Task: In the Company volkswagen.com, schedule a meeting with title: 'Product Demo and Service Presentation', Select date: '12 September, 2023', select start time: 5:00:PM. Add location on call (718) 987-6595 with meeting description: For further discussion on products, kindly join the meeting. Add attendees from company's contact and save.. Logged in from softage.6@softage.net
Action: Mouse moved to (97, 81)
Screenshot: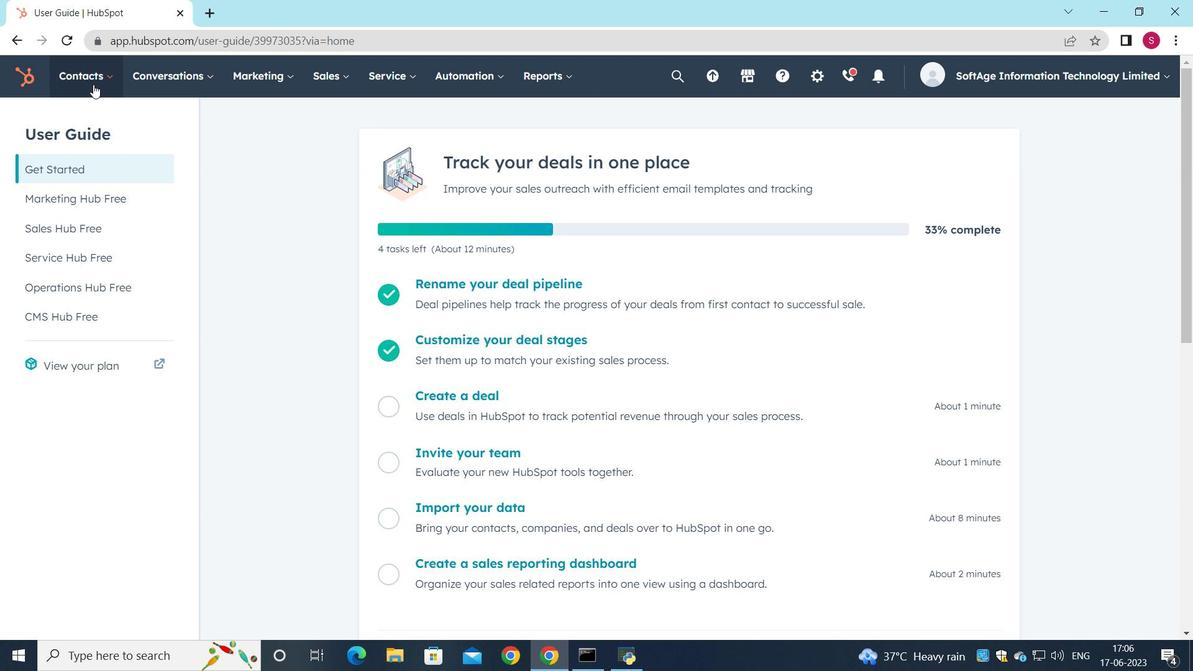 
Action: Mouse pressed left at (97, 81)
Screenshot: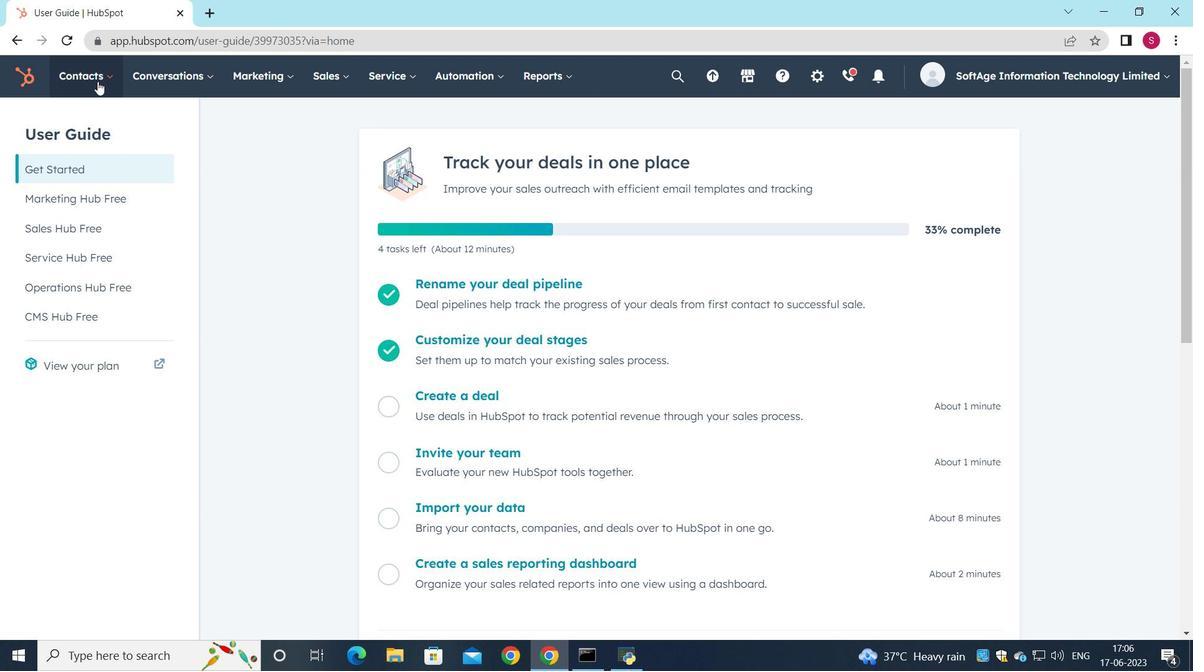 
Action: Mouse moved to (92, 156)
Screenshot: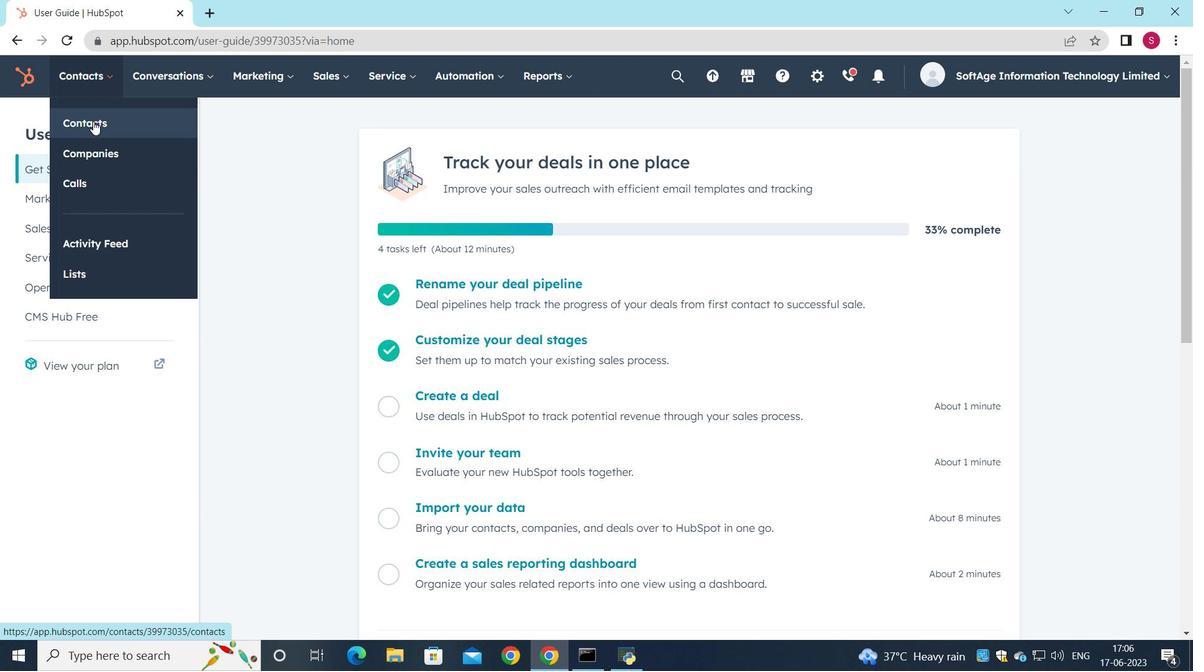 
Action: Mouse pressed left at (92, 156)
Screenshot: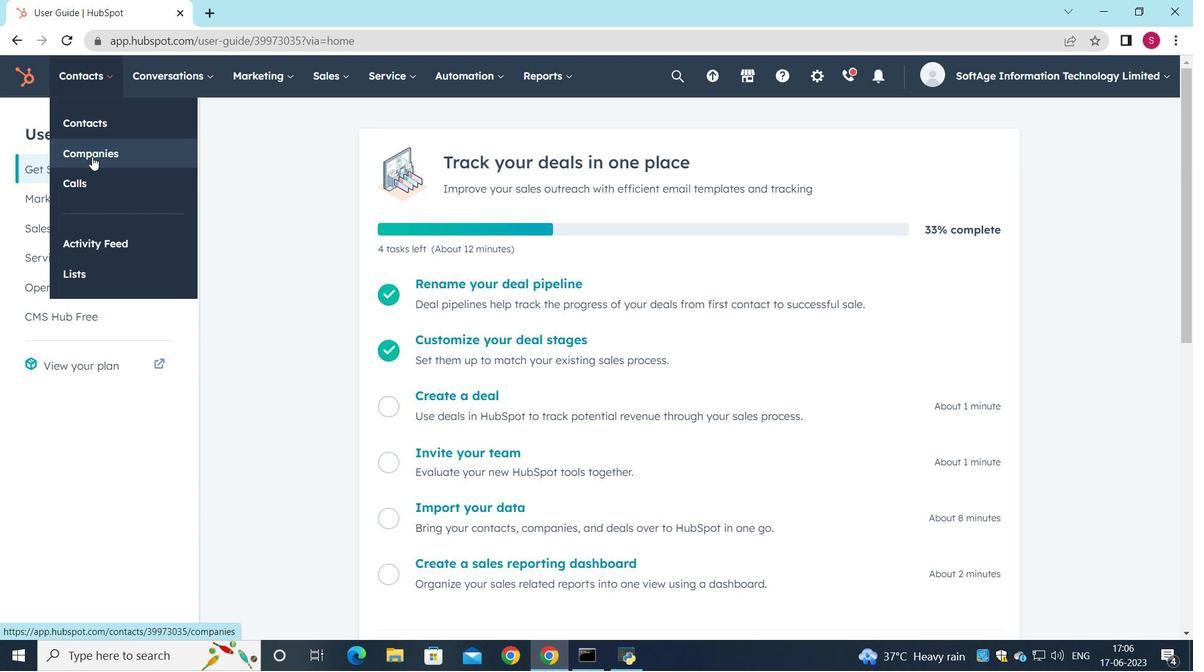 
Action: Mouse moved to (139, 253)
Screenshot: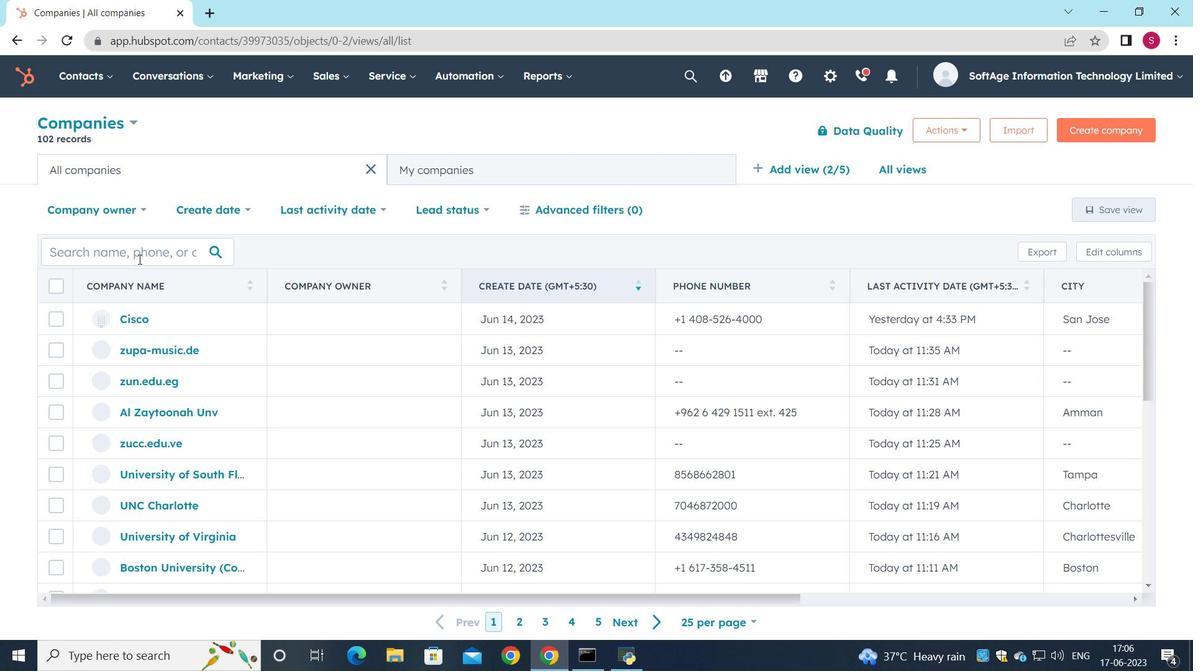 
Action: Mouse pressed left at (139, 253)
Screenshot: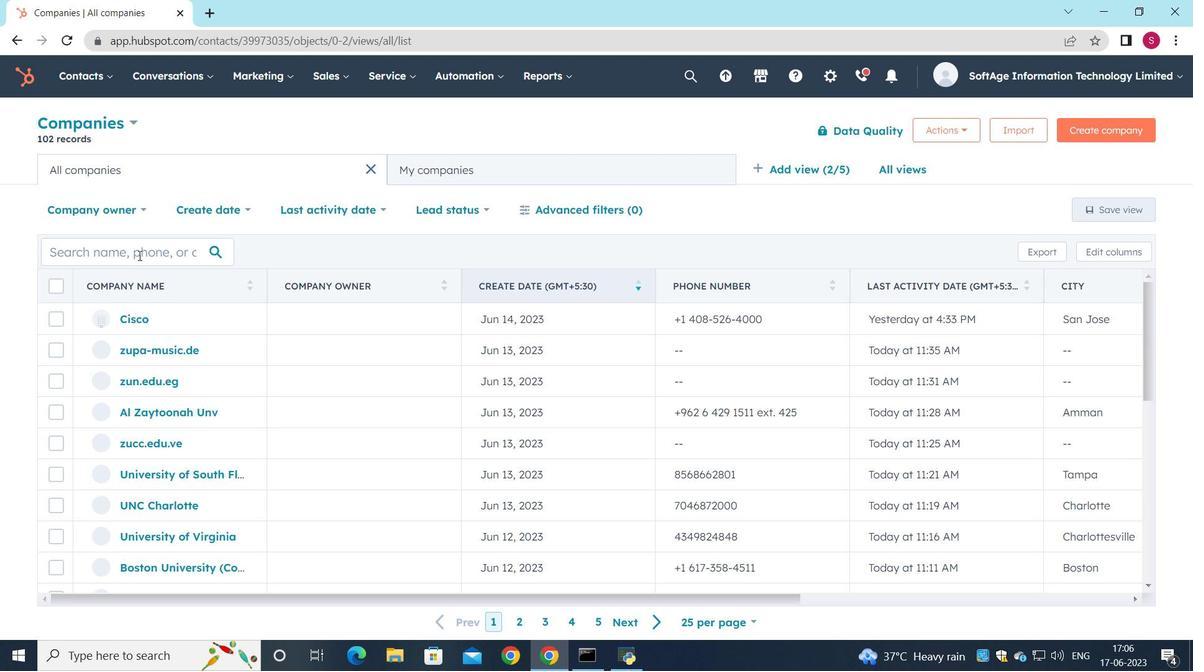 
Action: Key pressed volkswagen.com
Screenshot: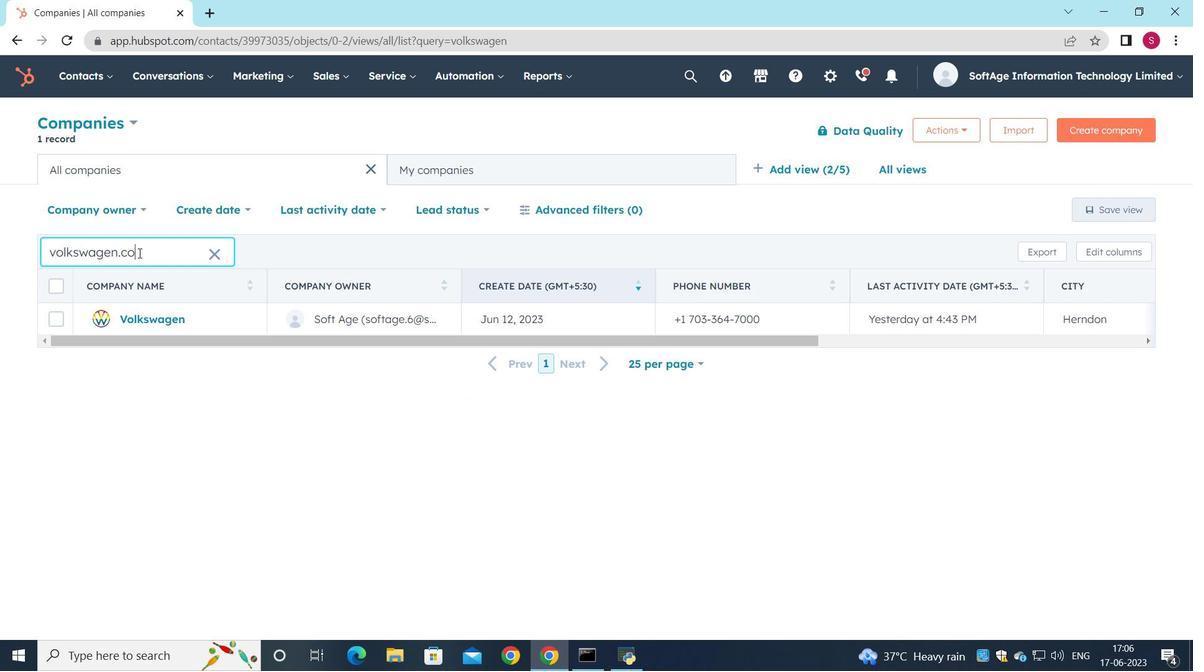 
Action: Mouse moved to (159, 325)
Screenshot: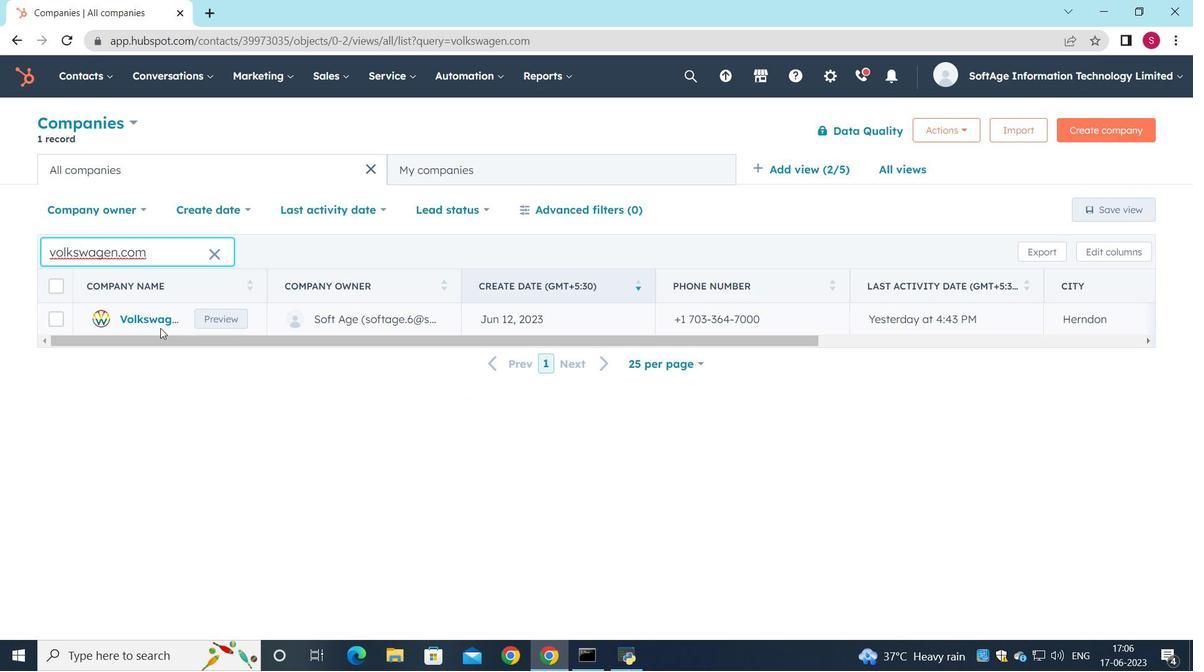 
Action: Mouse pressed left at (159, 325)
Screenshot: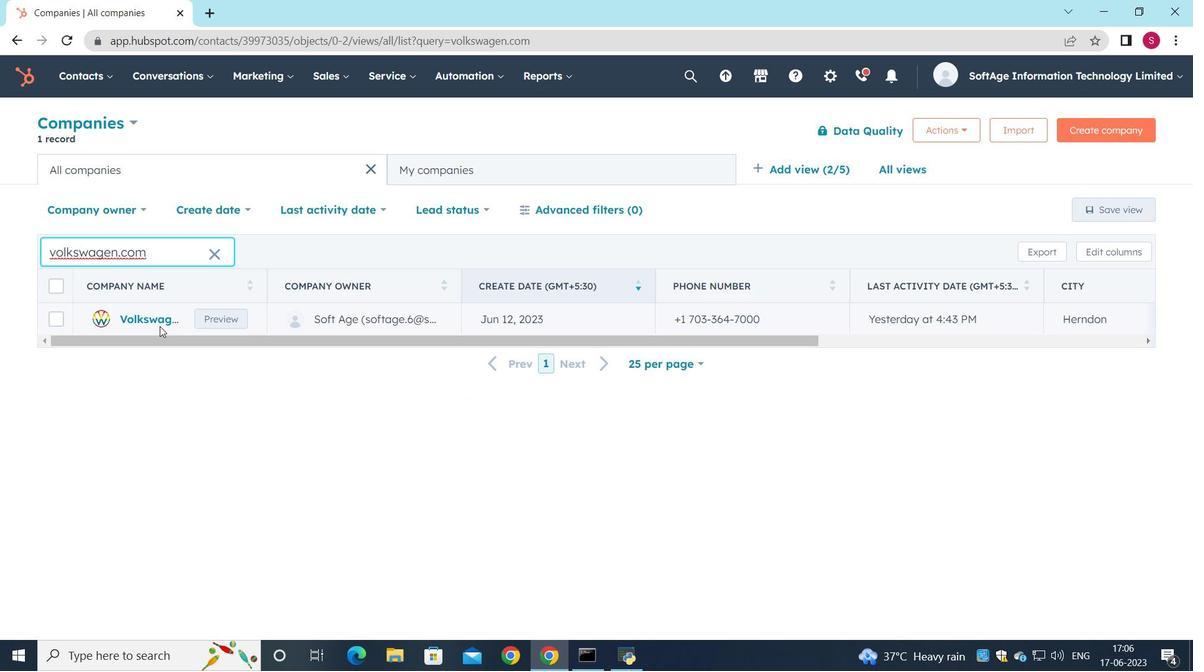 
Action: Mouse moved to (154, 316)
Screenshot: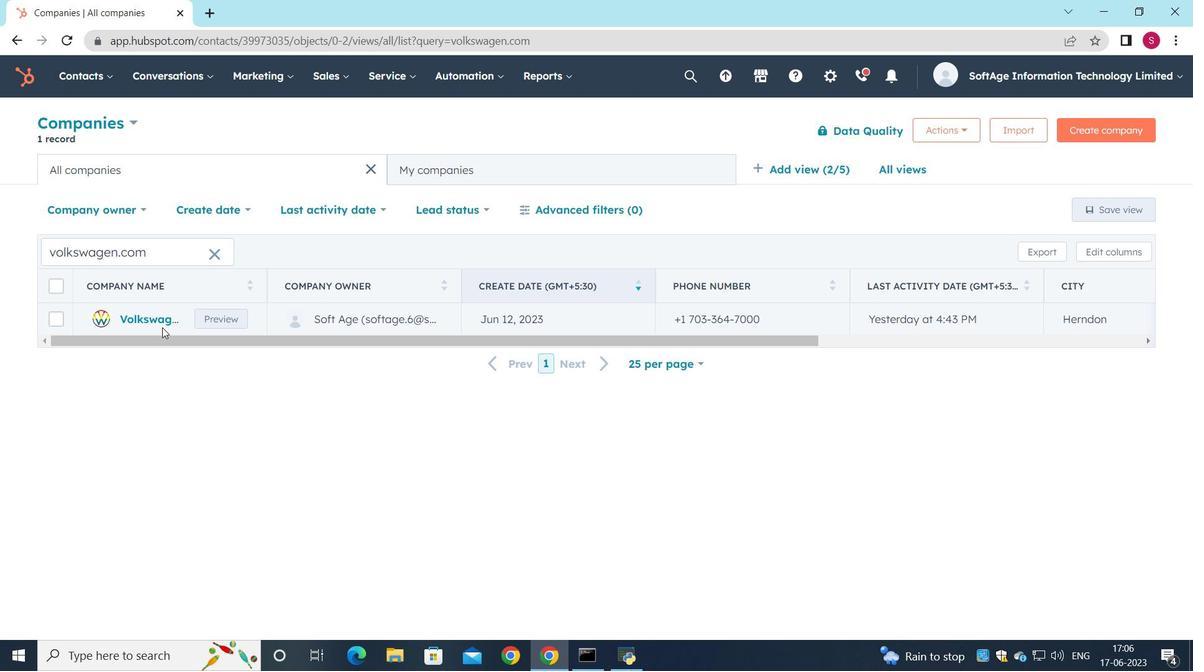 
Action: Mouse pressed left at (154, 316)
Screenshot: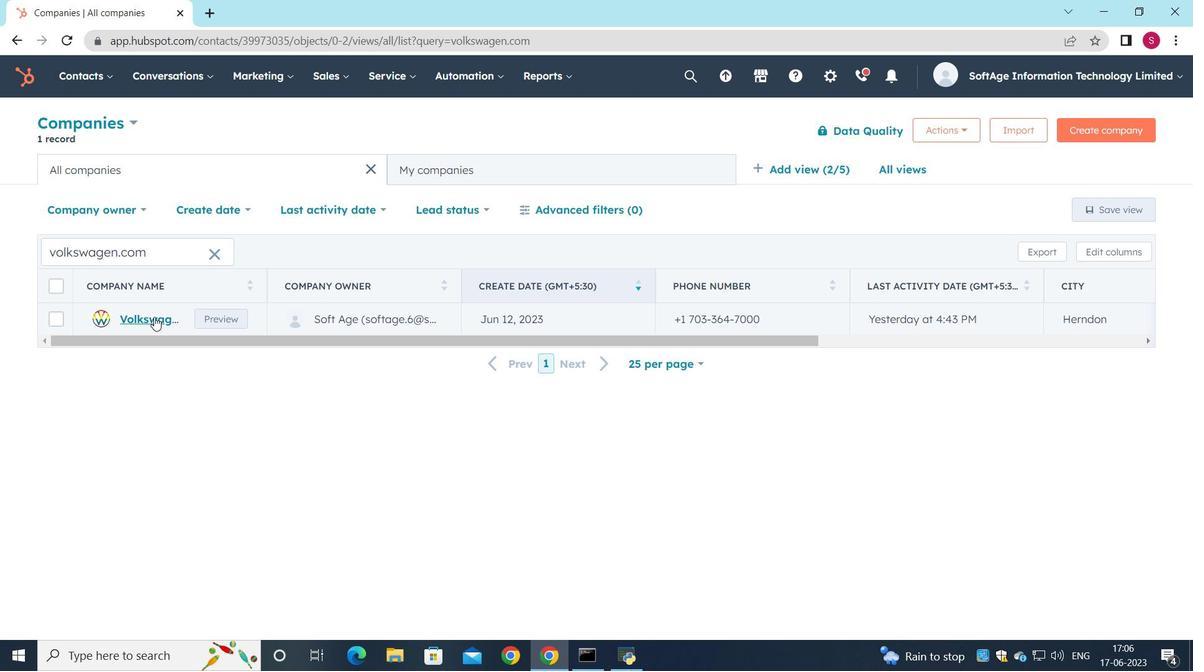 
Action: Mouse moved to (195, 266)
Screenshot: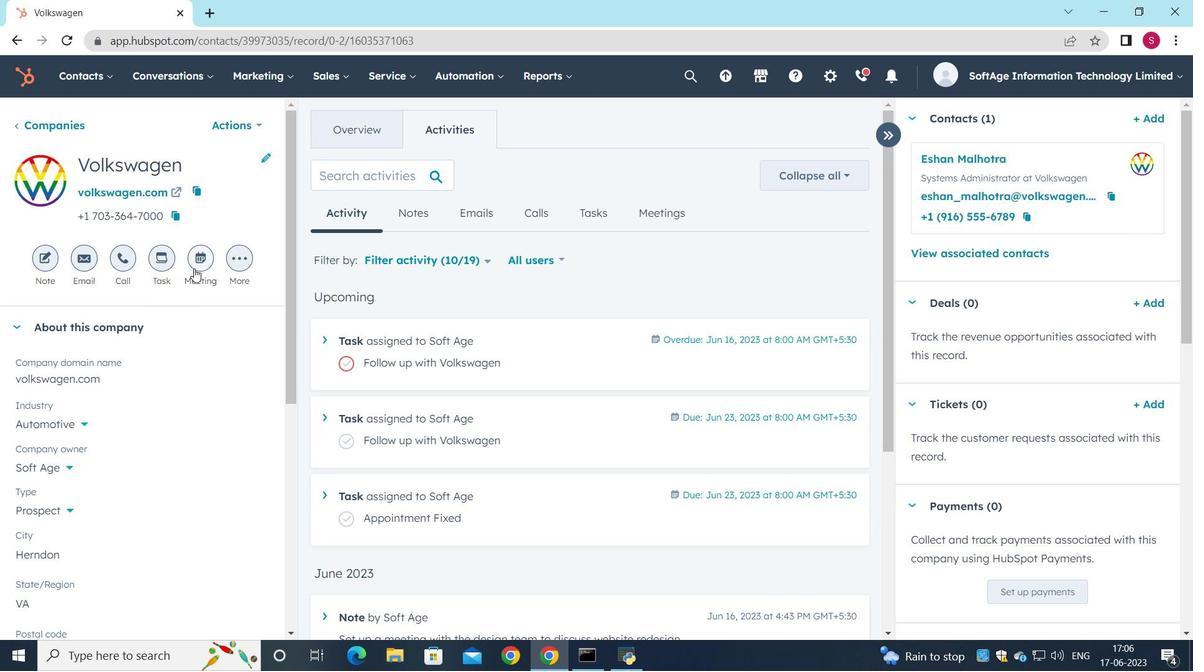 
Action: Mouse pressed left at (195, 266)
Screenshot: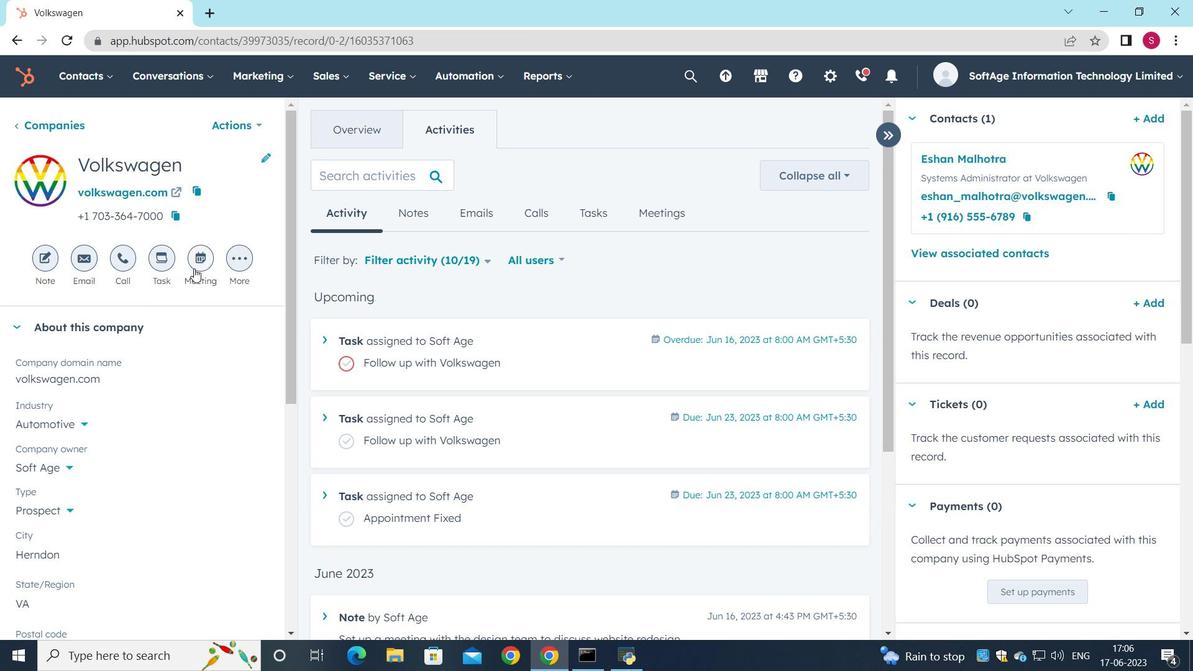 
Action: Mouse moved to (140, 216)
Screenshot: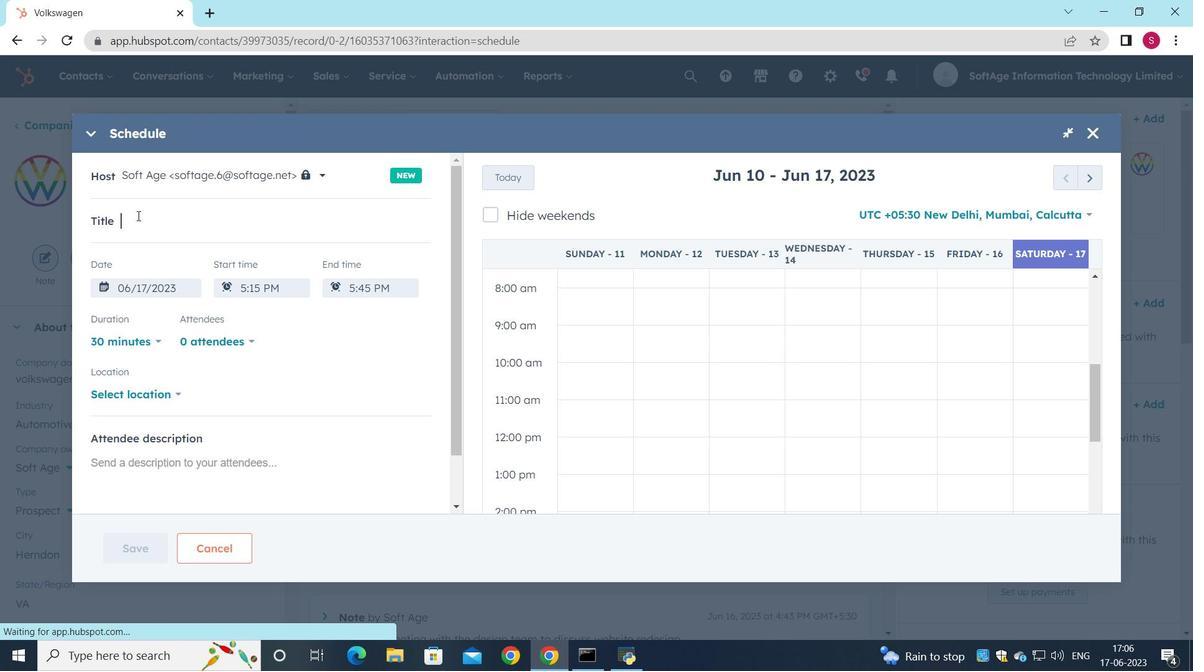
Action: Key pressed <Key.shift>Product<Key.space><Key.shift>Demo<Key.space>and<Key.space><Key.shift>Service<Key.space><Key.shift>Presentation
Screenshot: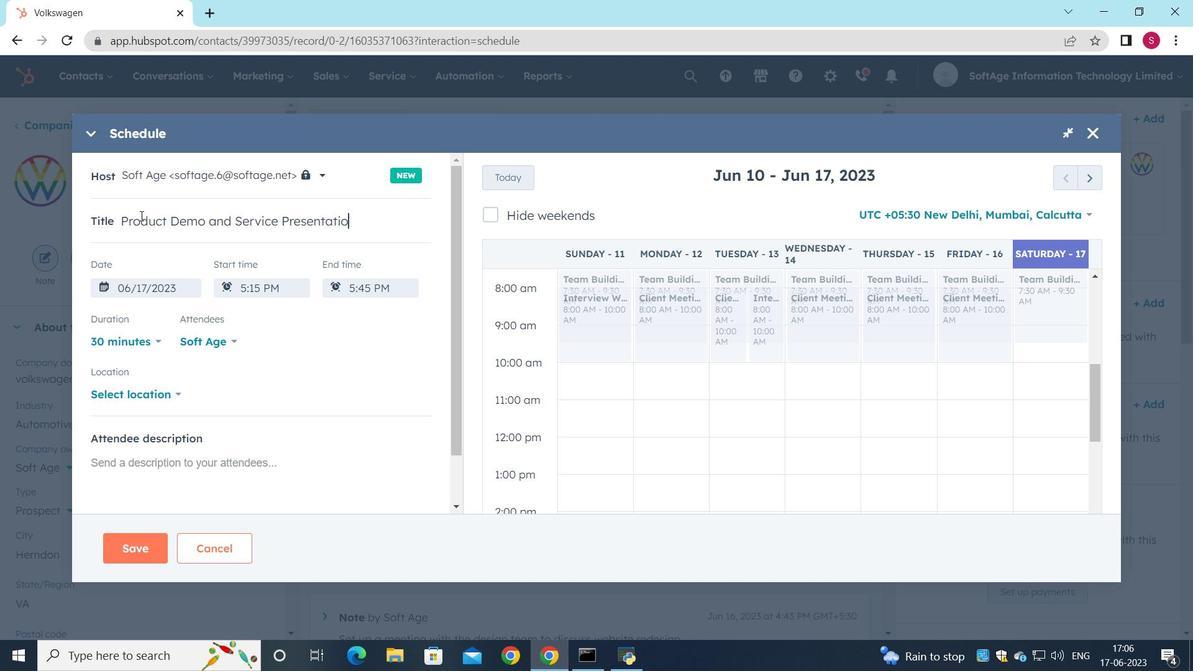 
Action: Mouse moved to (1094, 179)
Screenshot: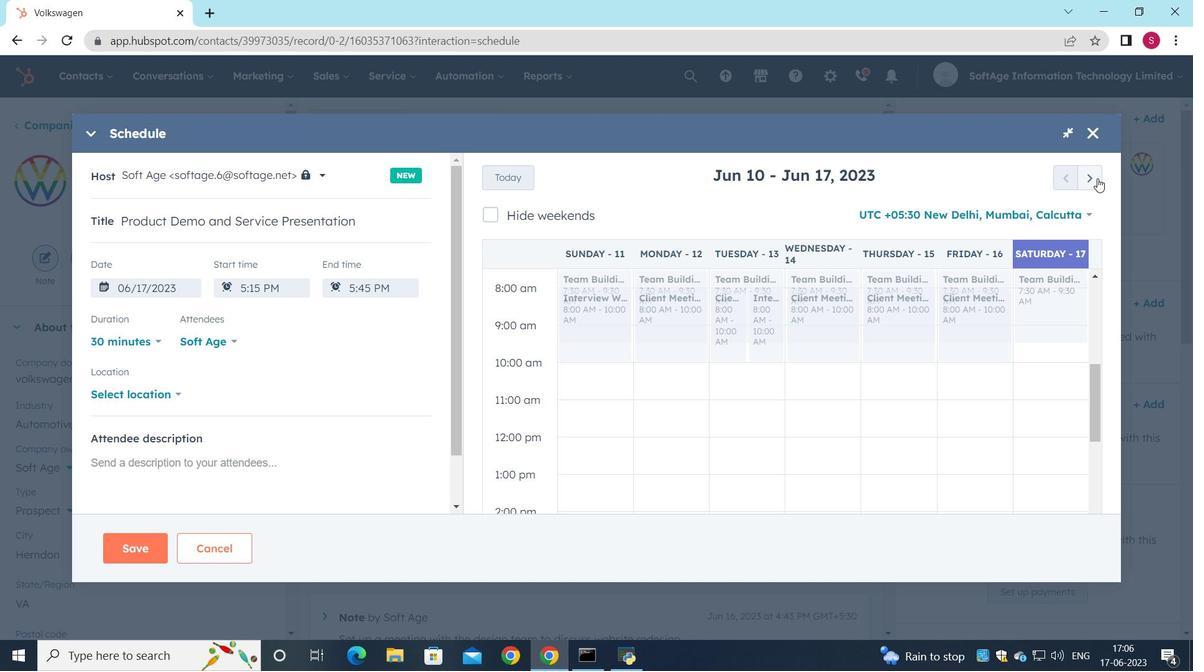 
Action: Mouse pressed left at (1094, 179)
Screenshot: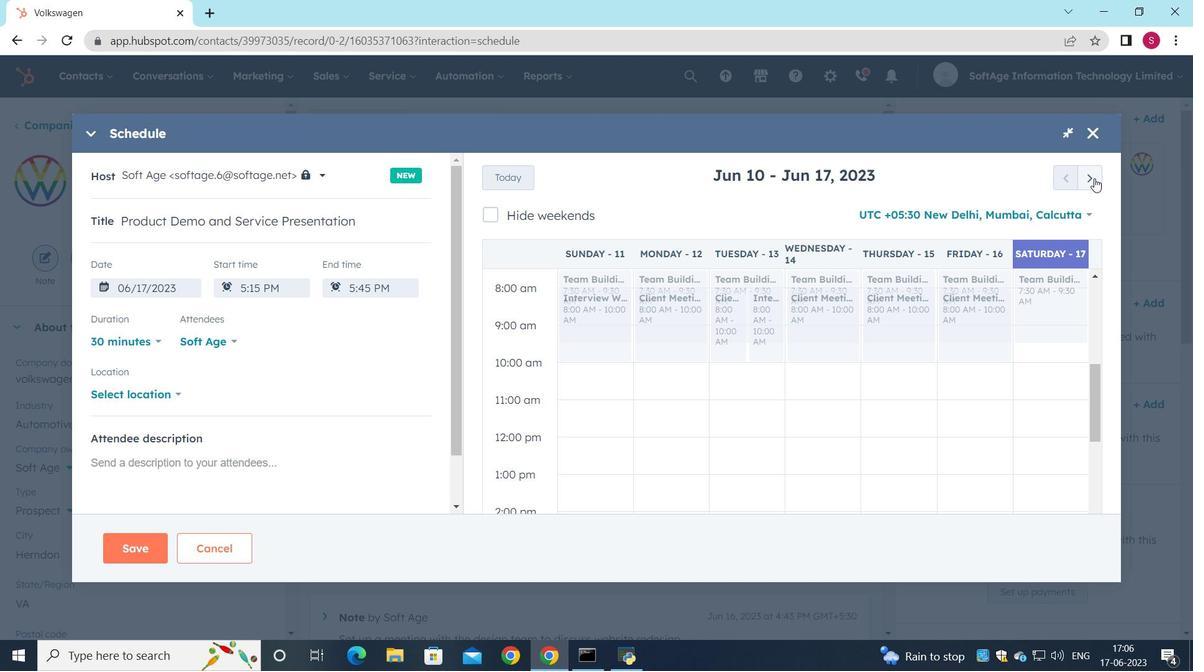 
Action: Mouse pressed left at (1094, 179)
Screenshot: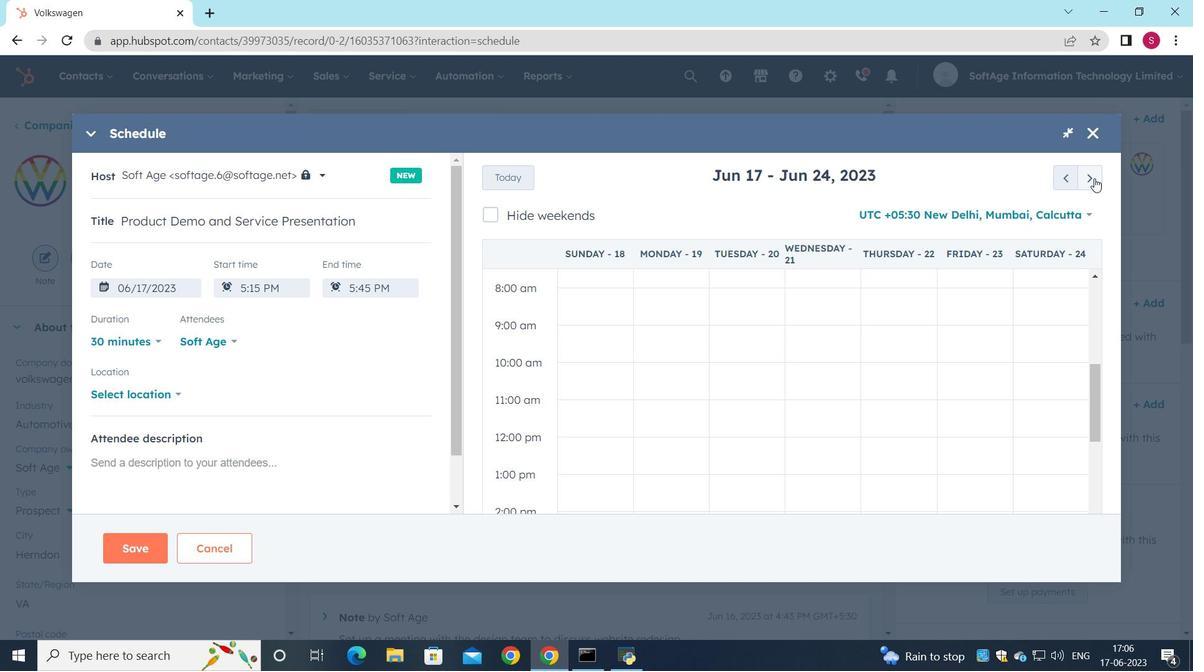 
Action: Mouse pressed left at (1094, 179)
Screenshot: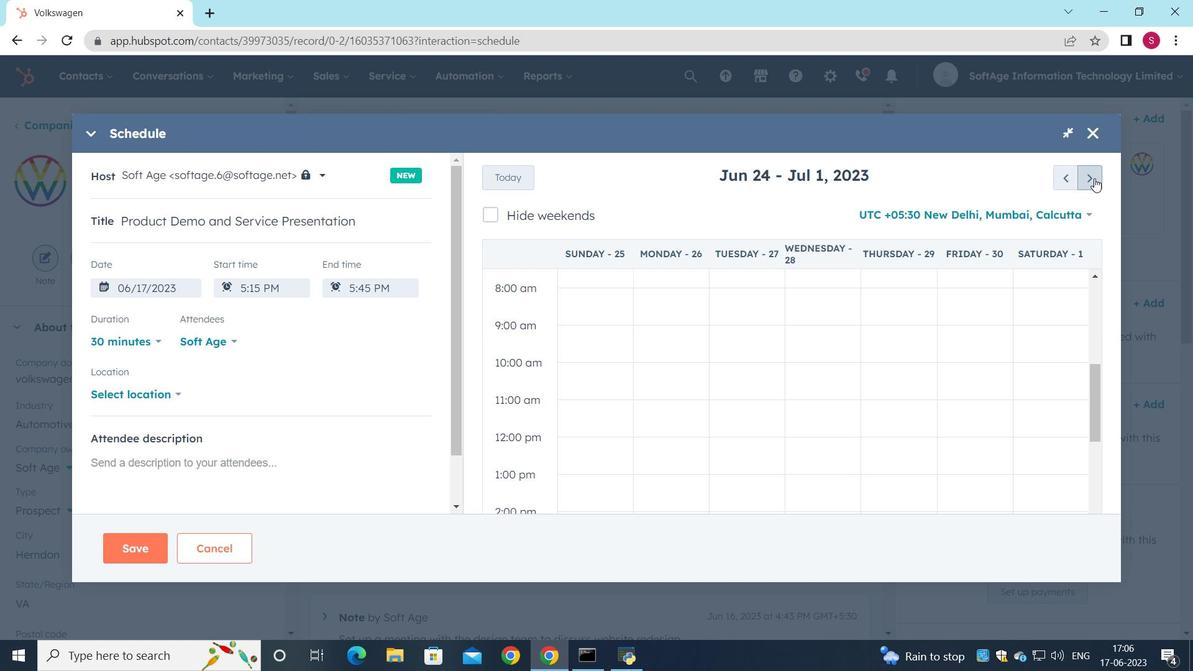 
Action: Mouse pressed left at (1094, 179)
Screenshot: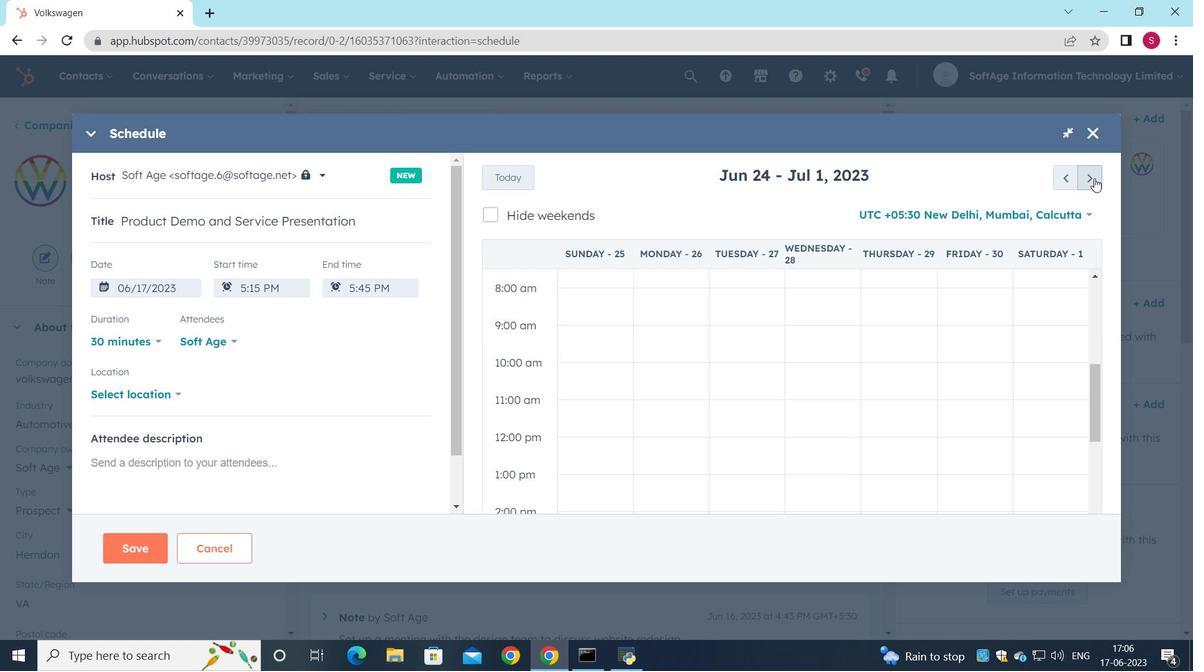 
Action: Mouse pressed left at (1094, 179)
Screenshot: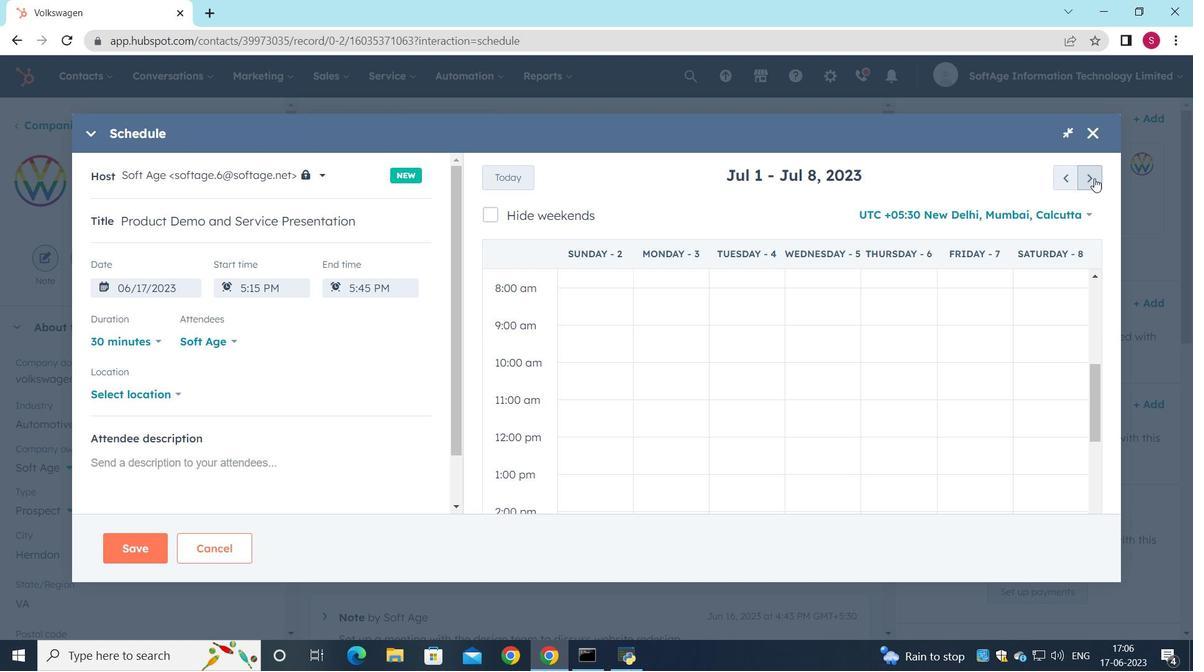 
Action: Mouse pressed left at (1094, 179)
Screenshot: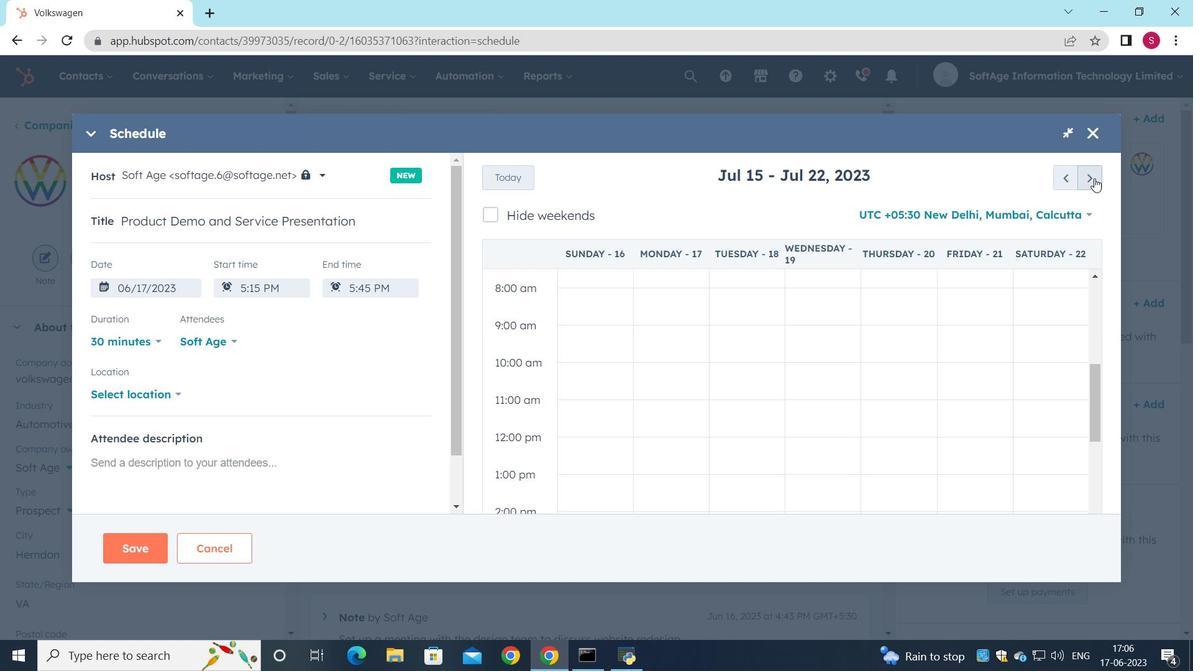 
Action: Mouse pressed left at (1094, 179)
Screenshot: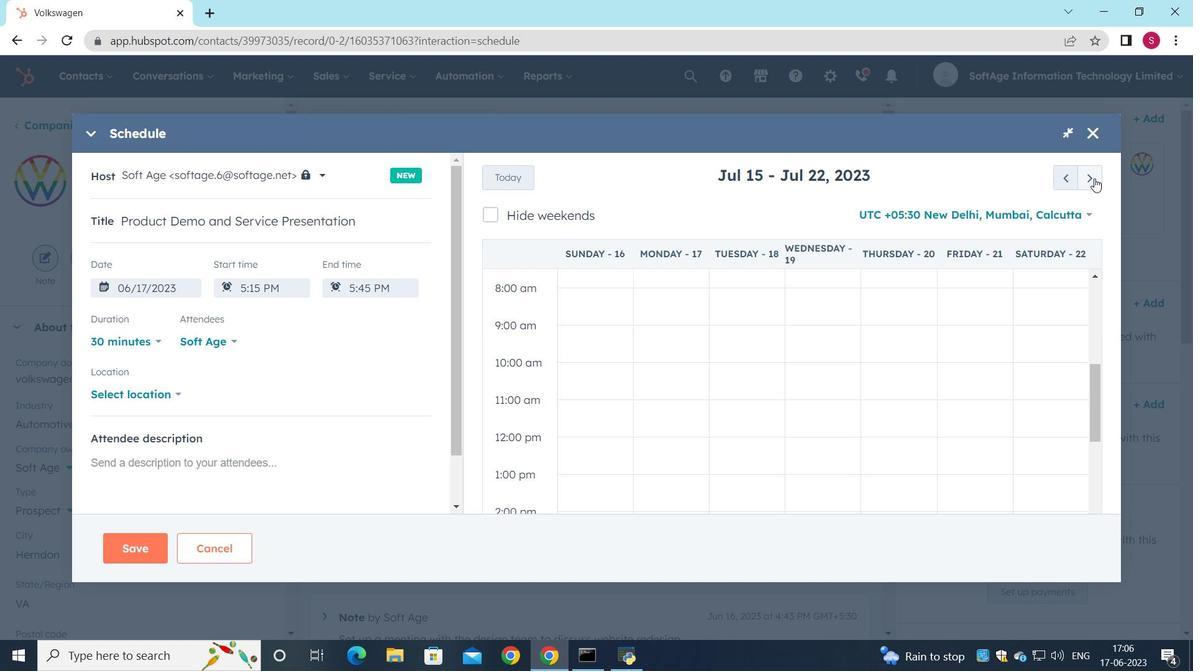 
Action: Mouse pressed left at (1094, 179)
Screenshot: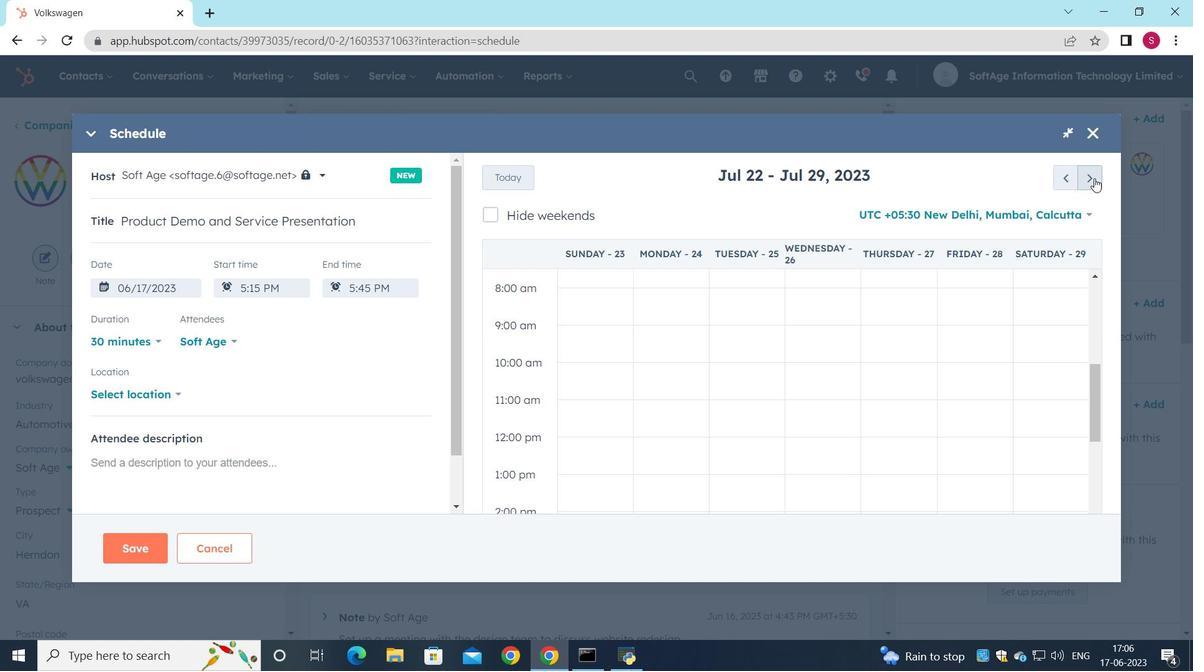 
Action: Mouse pressed left at (1094, 179)
Screenshot: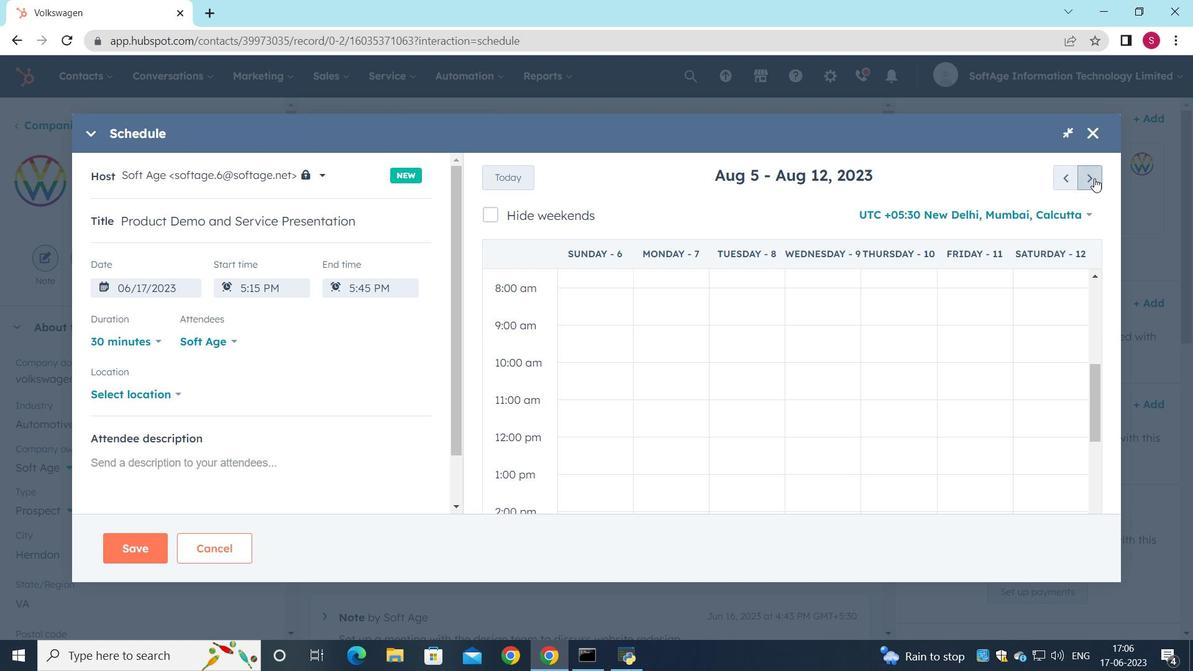 
Action: Mouse pressed left at (1094, 179)
Screenshot: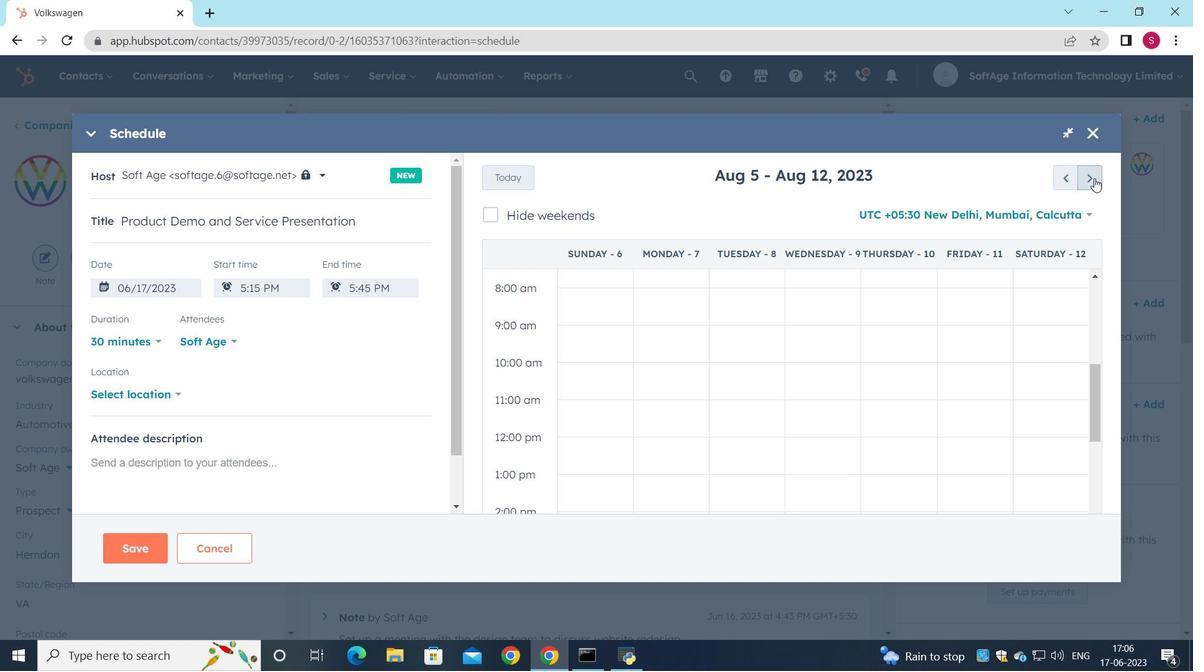 
Action: Mouse pressed left at (1094, 179)
Screenshot: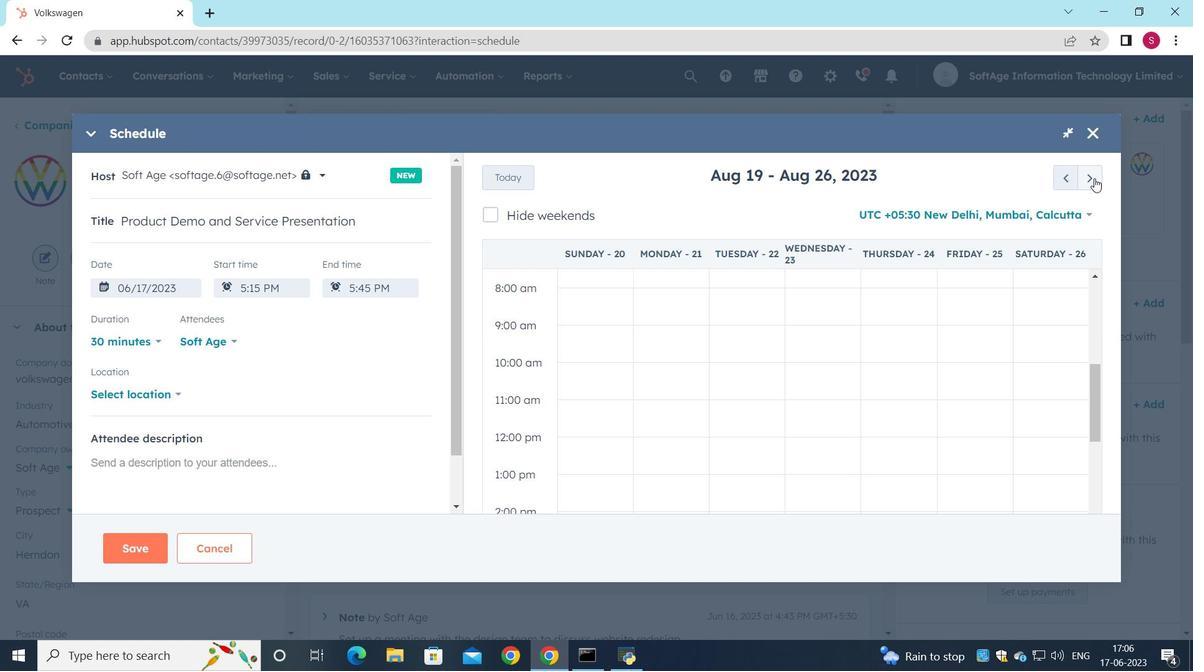 
Action: Mouse pressed left at (1094, 179)
Screenshot: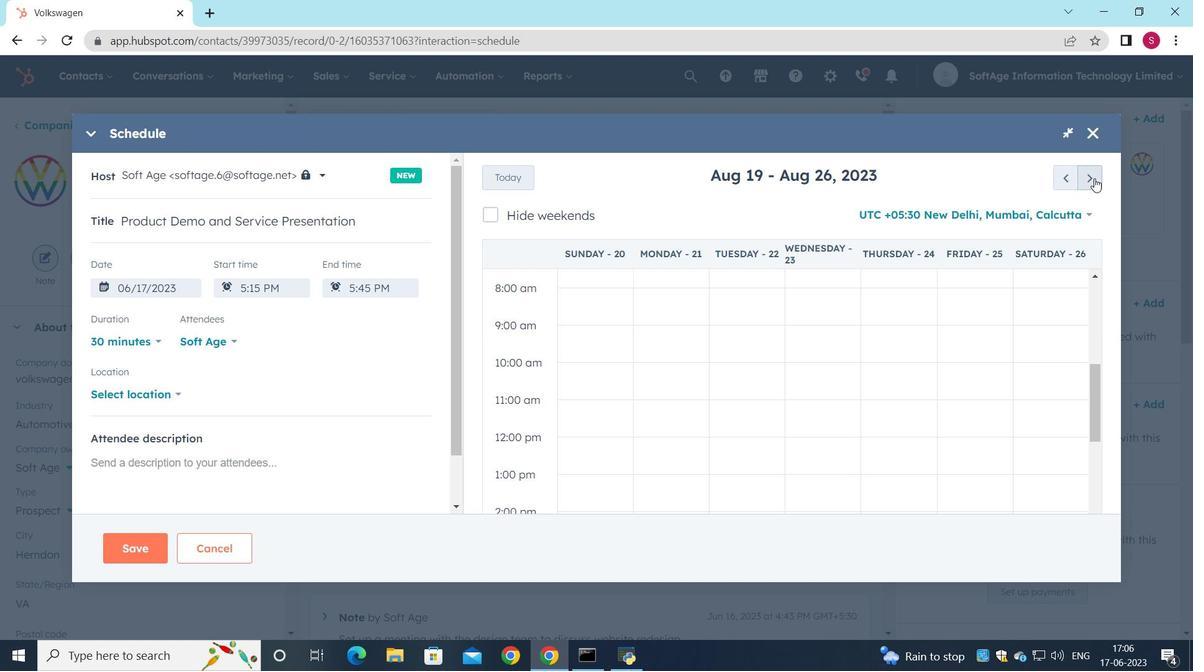 
Action: Mouse moved to (1094, 180)
Screenshot: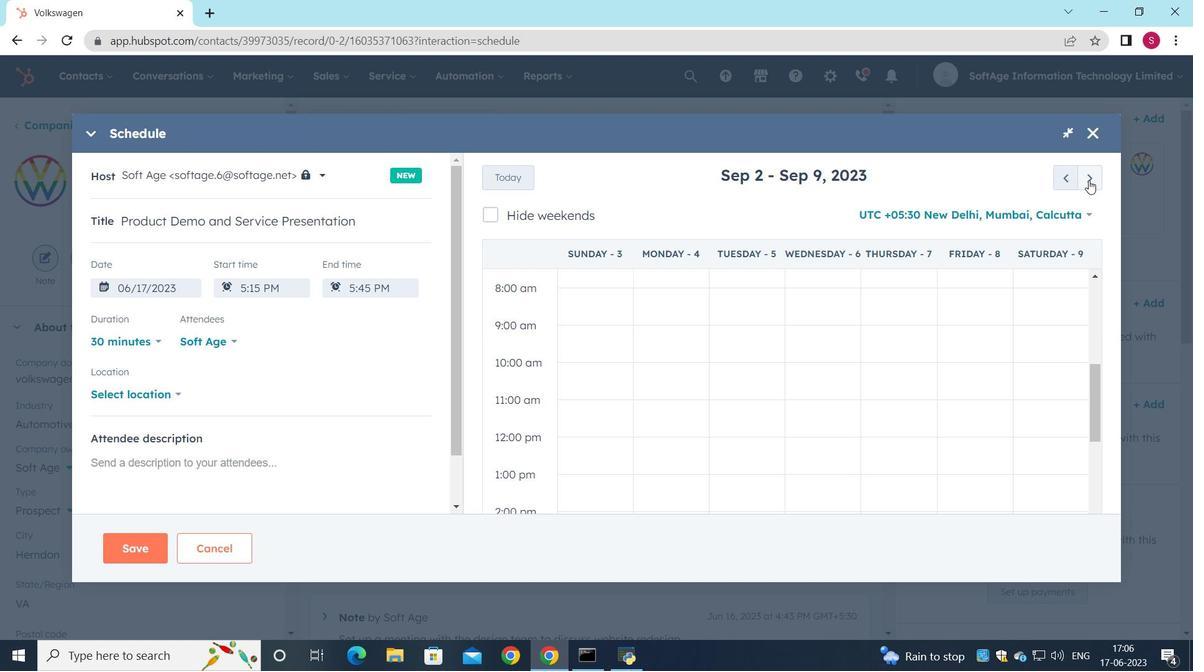 
Action: Mouse pressed left at (1094, 180)
Screenshot: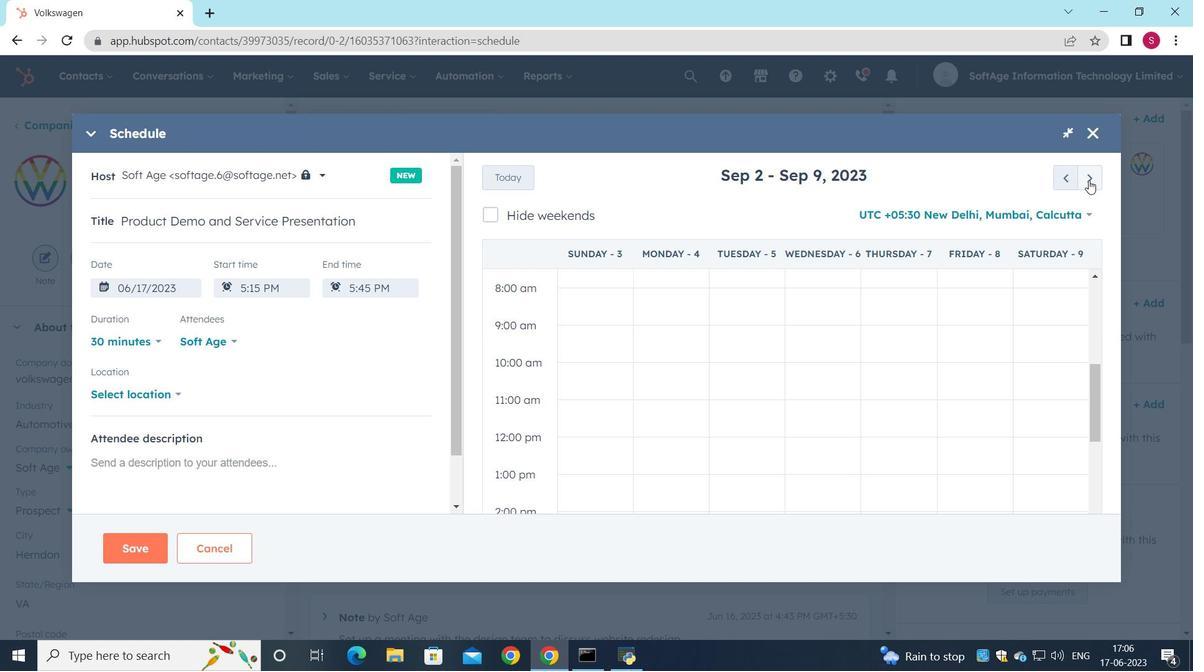 
Action: Mouse moved to (839, 454)
Screenshot: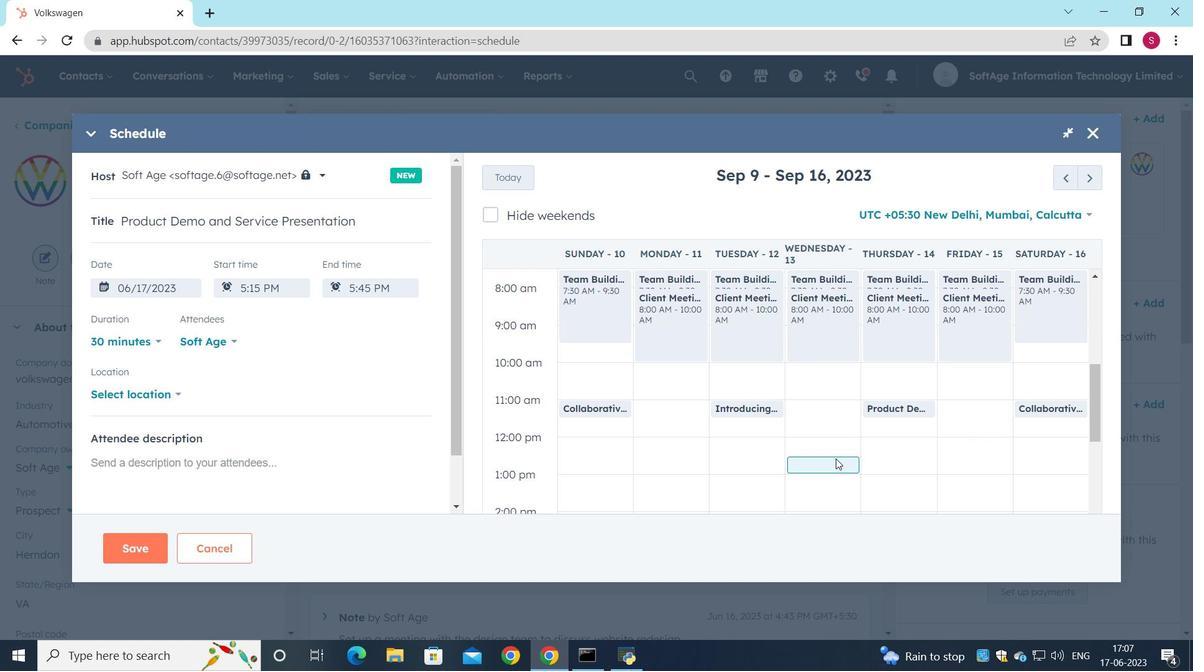 
Action: Mouse scrolled (839, 453) with delta (0, 0)
Screenshot: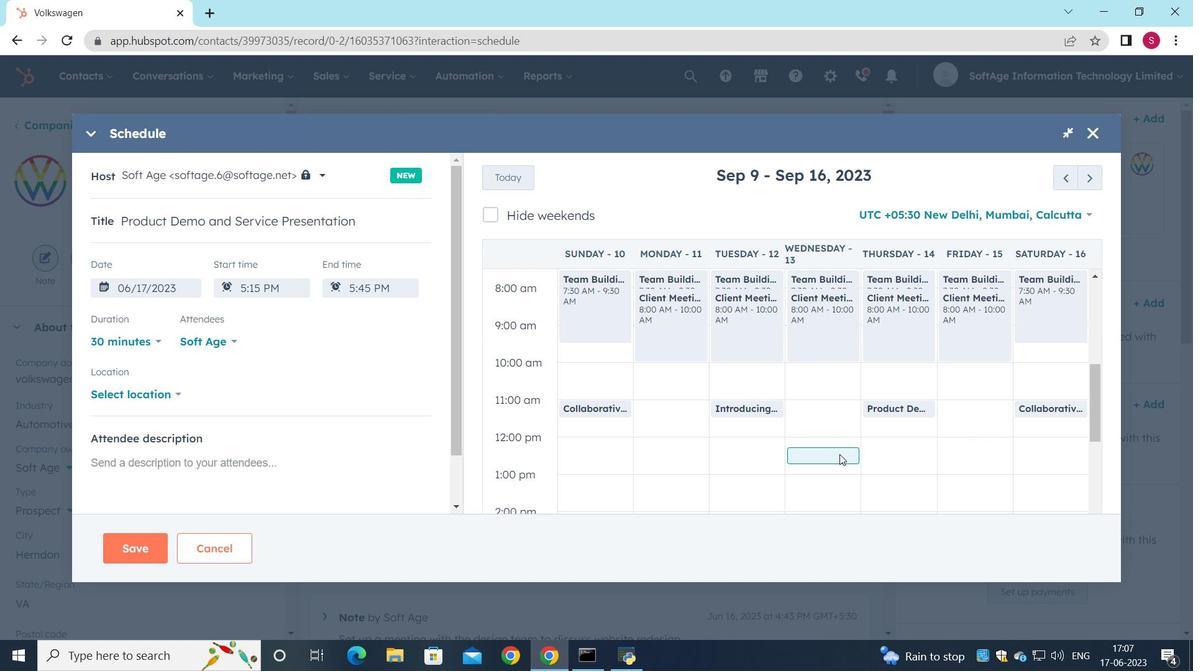
Action: Mouse moved to (767, 402)
Screenshot: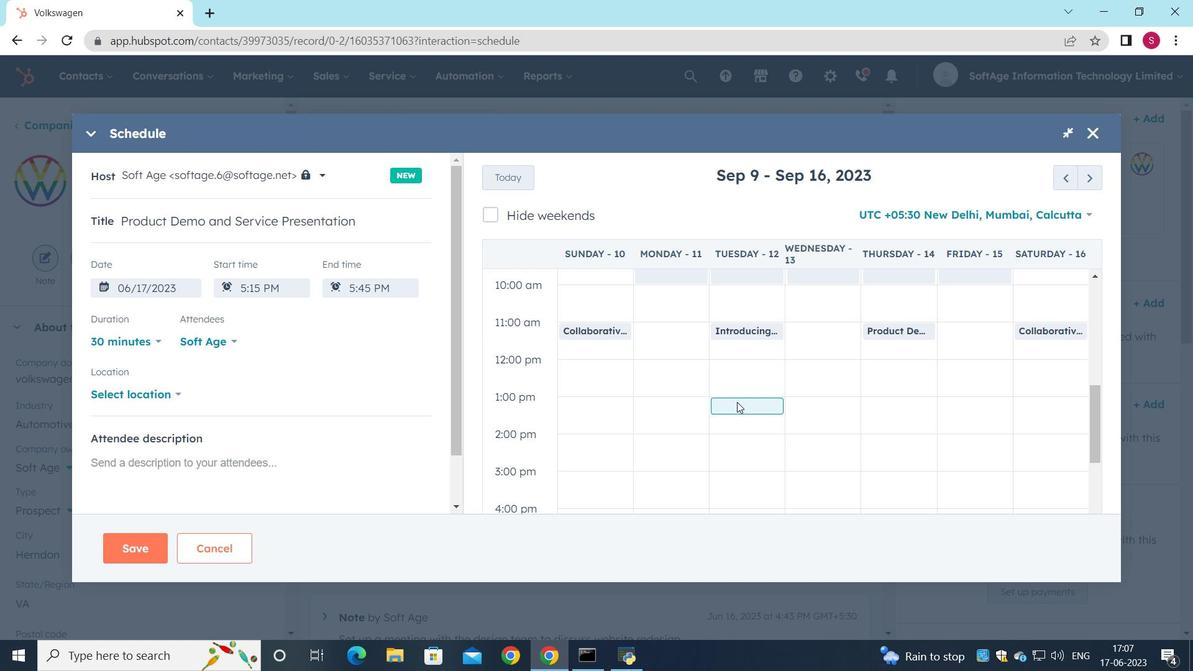 
Action: Mouse scrolled (767, 401) with delta (0, 0)
Screenshot: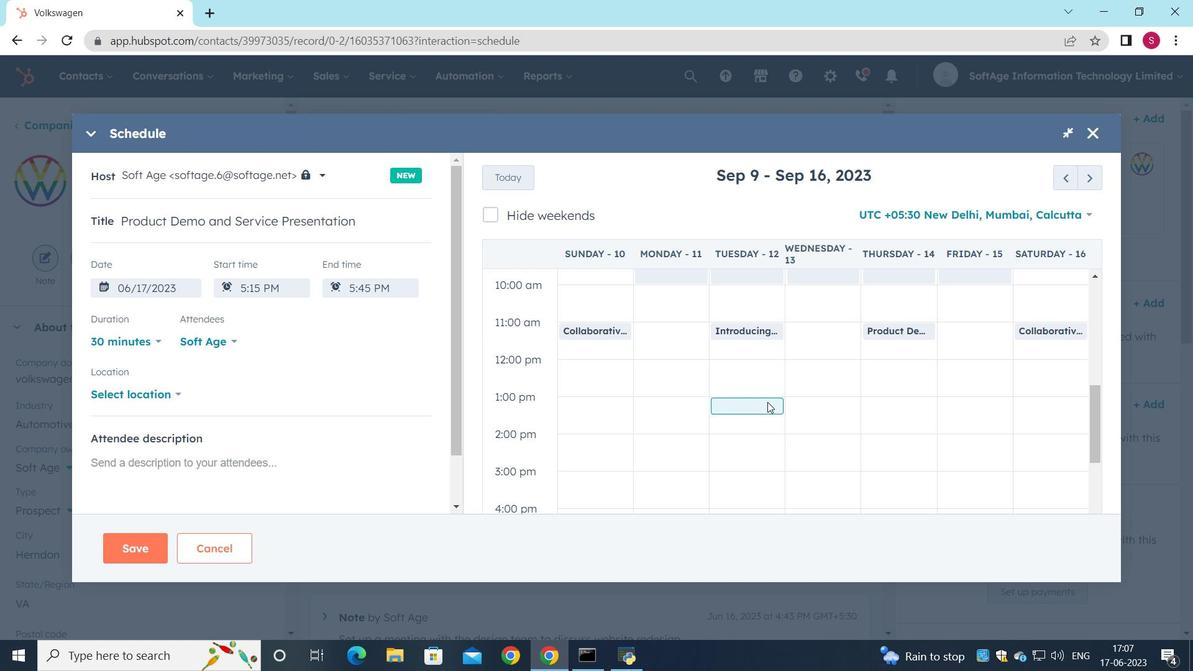 
Action: Mouse moved to (767, 402)
Screenshot: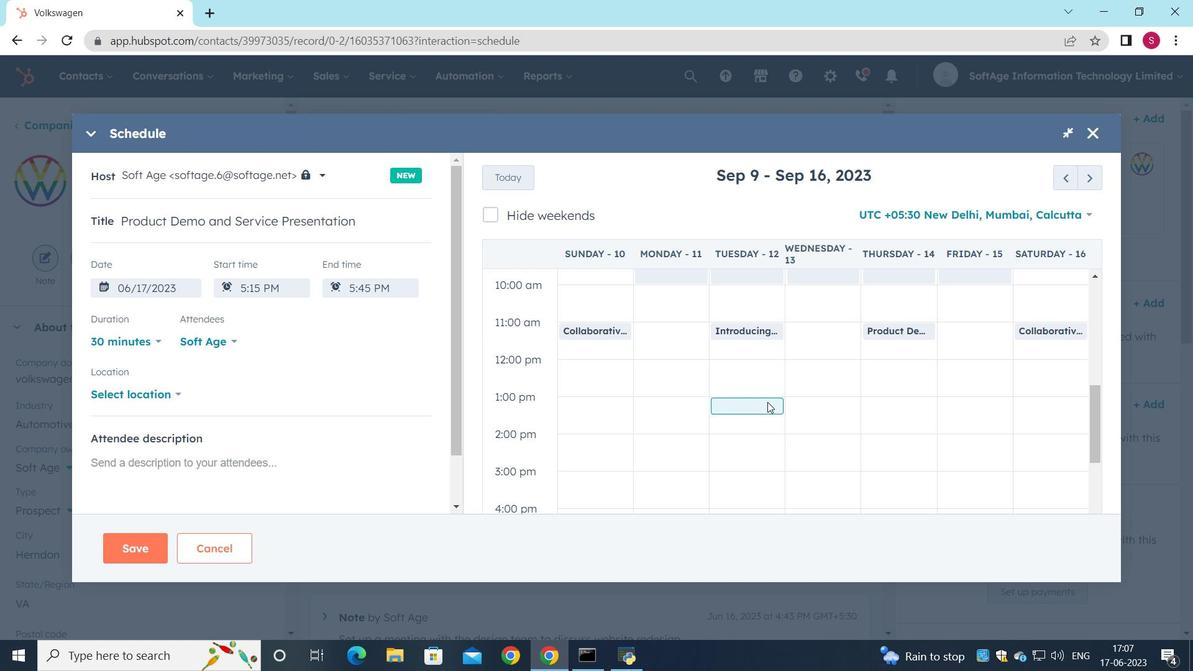 
Action: Mouse scrolled (767, 402) with delta (0, 0)
Screenshot: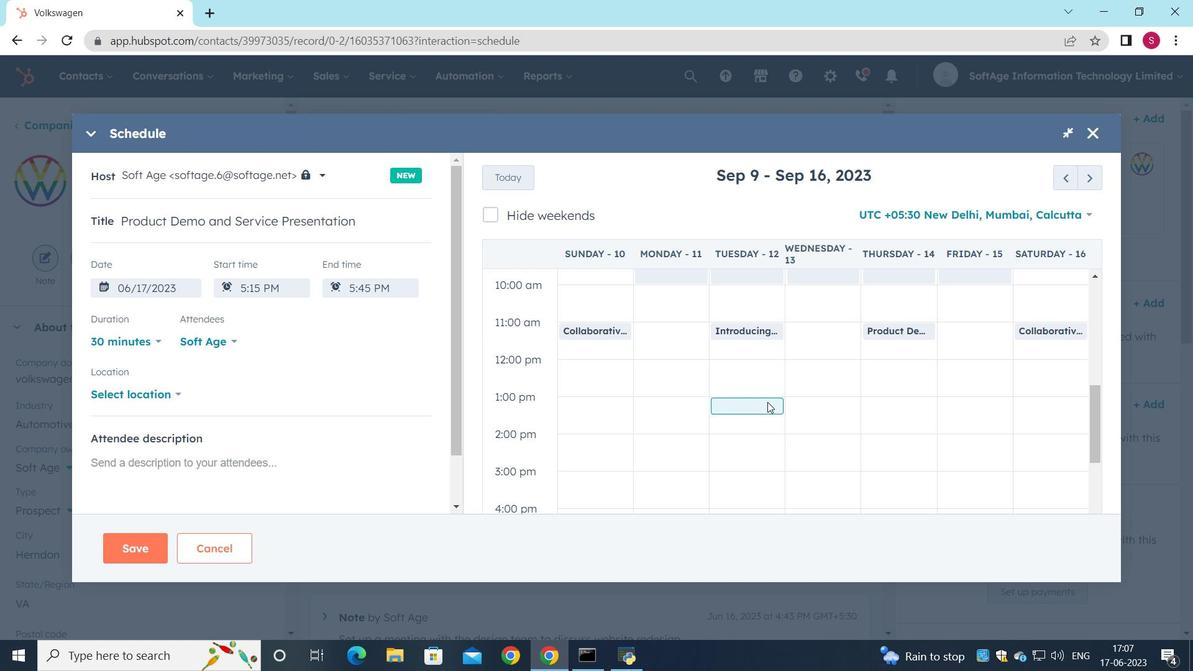
Action: Mouse moved to (746, 396)
Screenshot: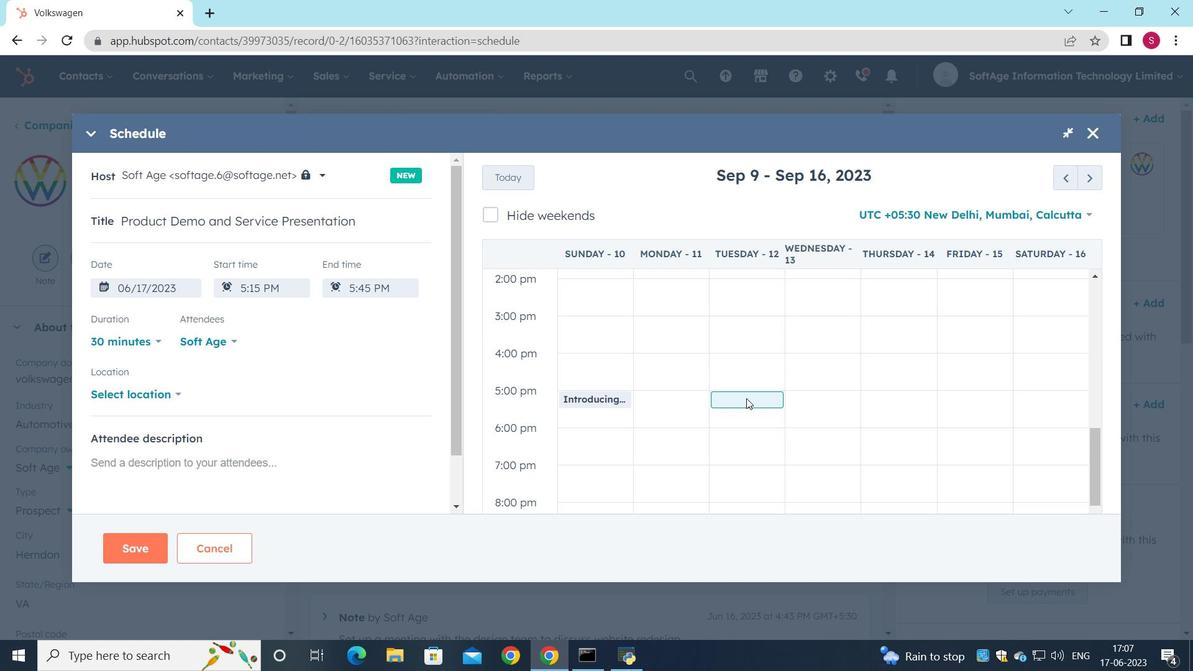 
Action: Mouse pressed left at (746, 396)
Screenshot: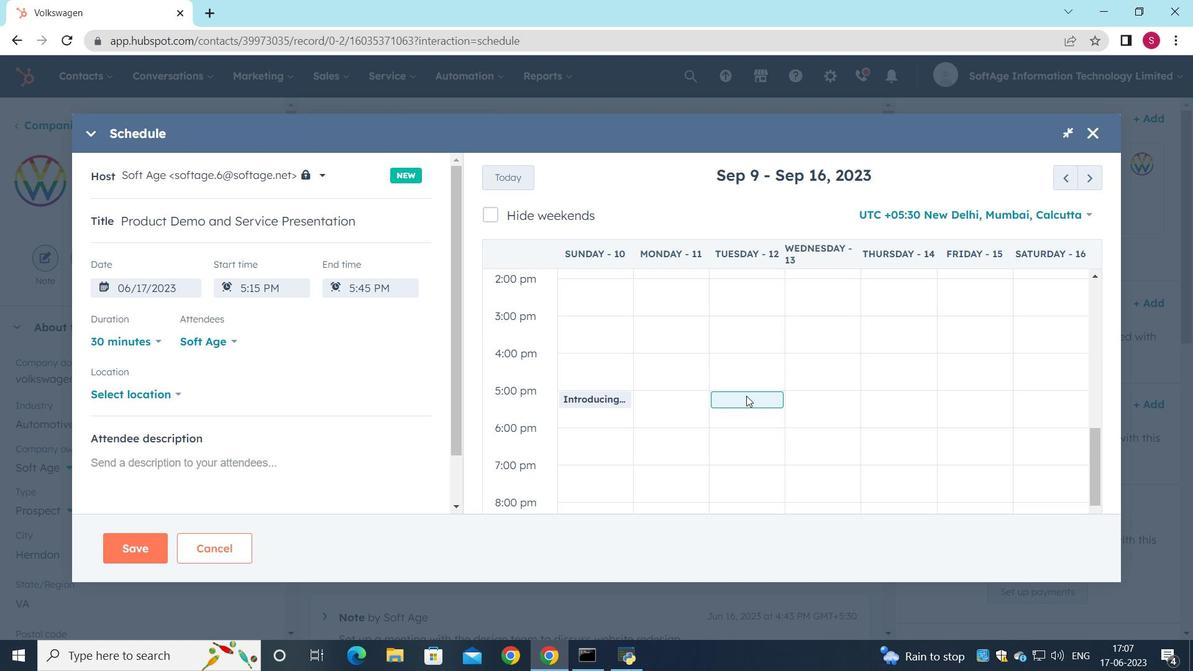 
Action: Mouse moved to (171, 397)
Screenshot: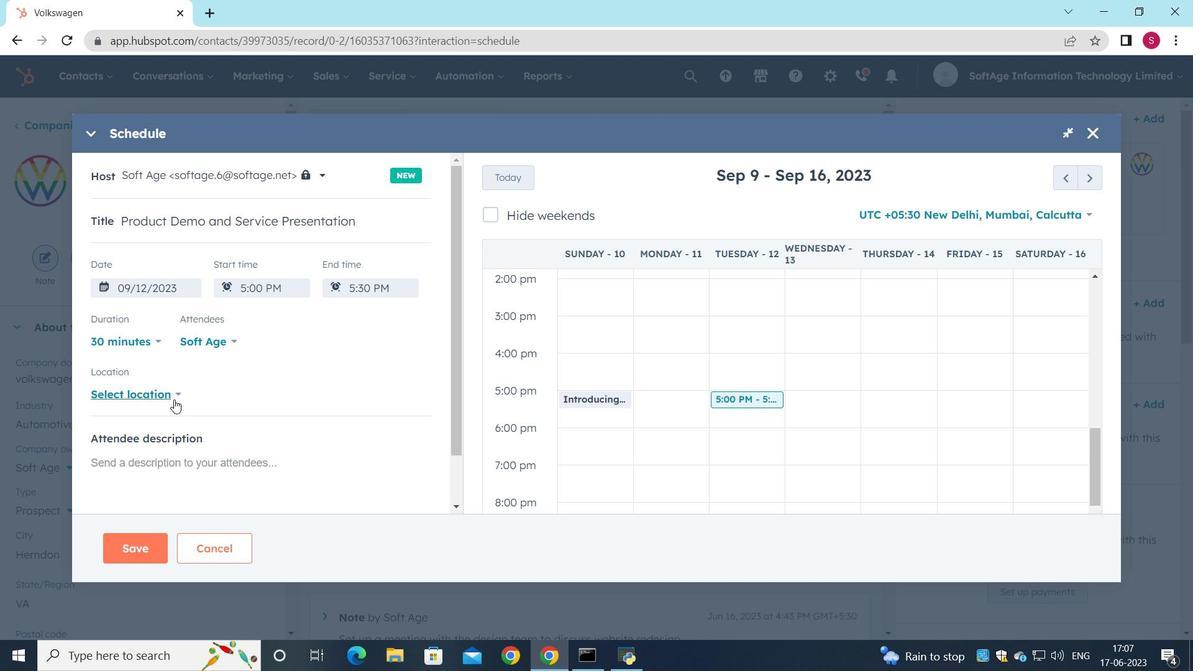 
Action: Mouse pressed left at (171, 397)
Screenshot: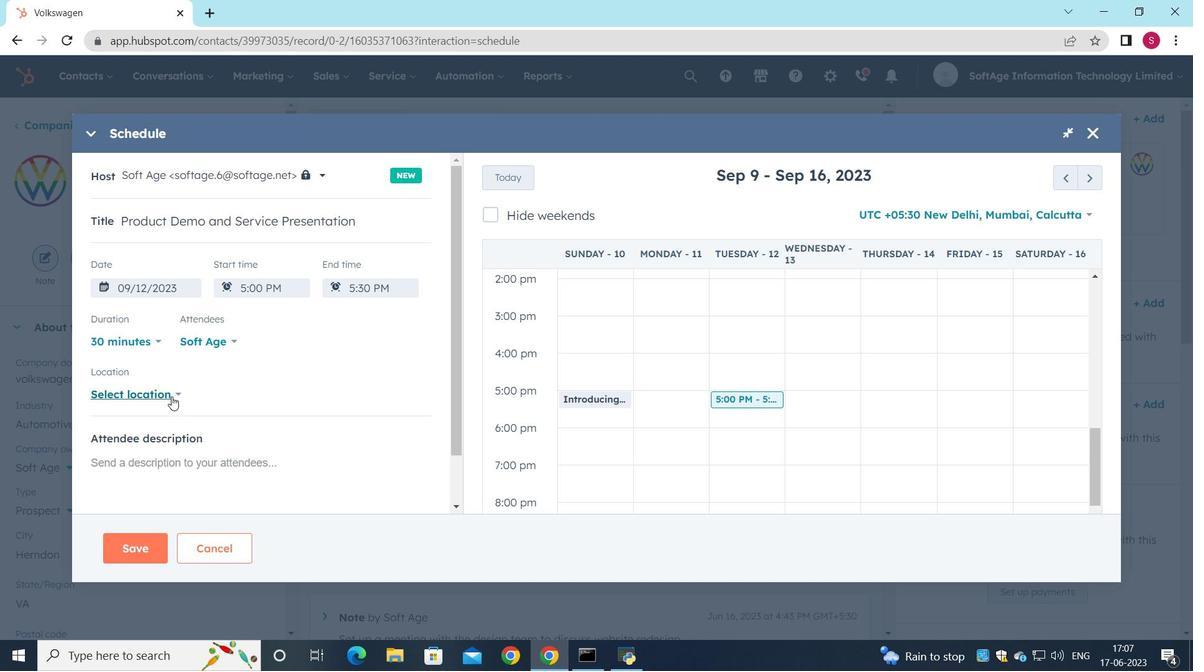 
Action: Mouse moved to (226, 354)
Screenshot: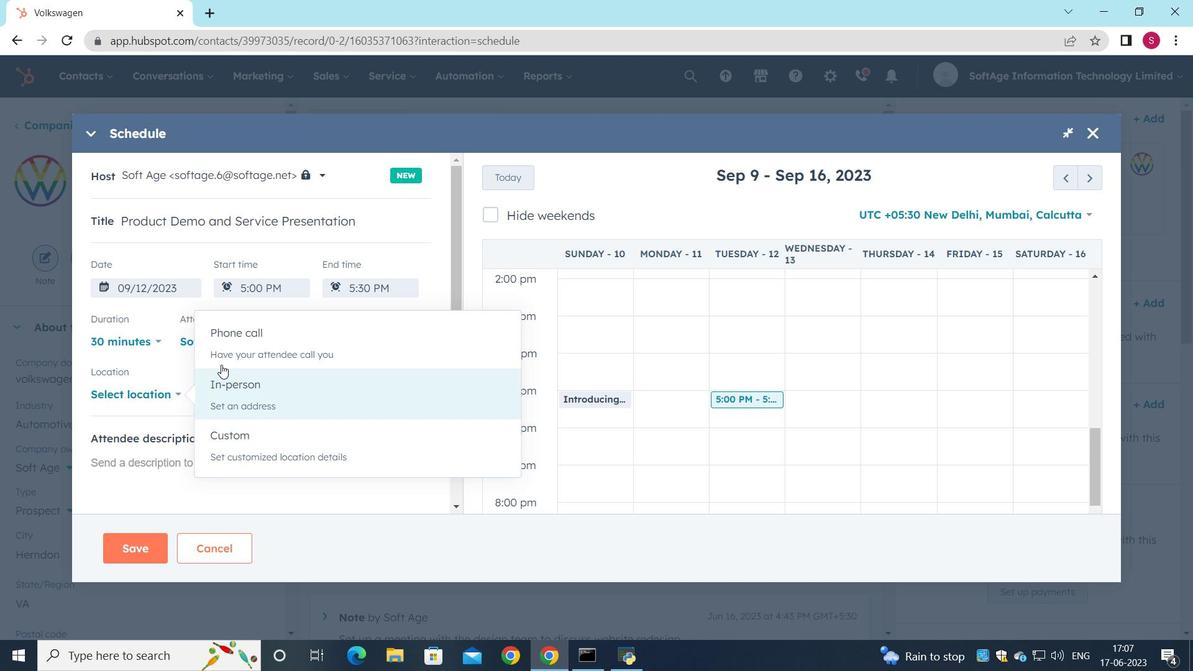 
Action: Mouse pressed left at (226, 354)
Screenshot: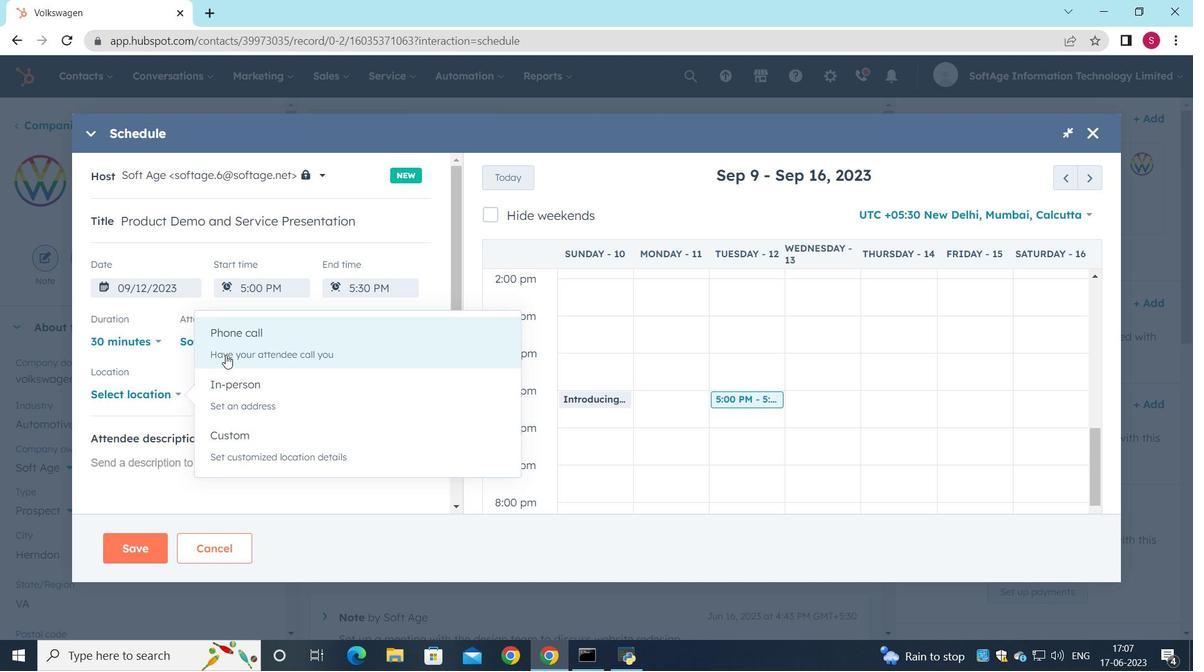 
Action: Mouse moved to (205, 391)
Screenshot: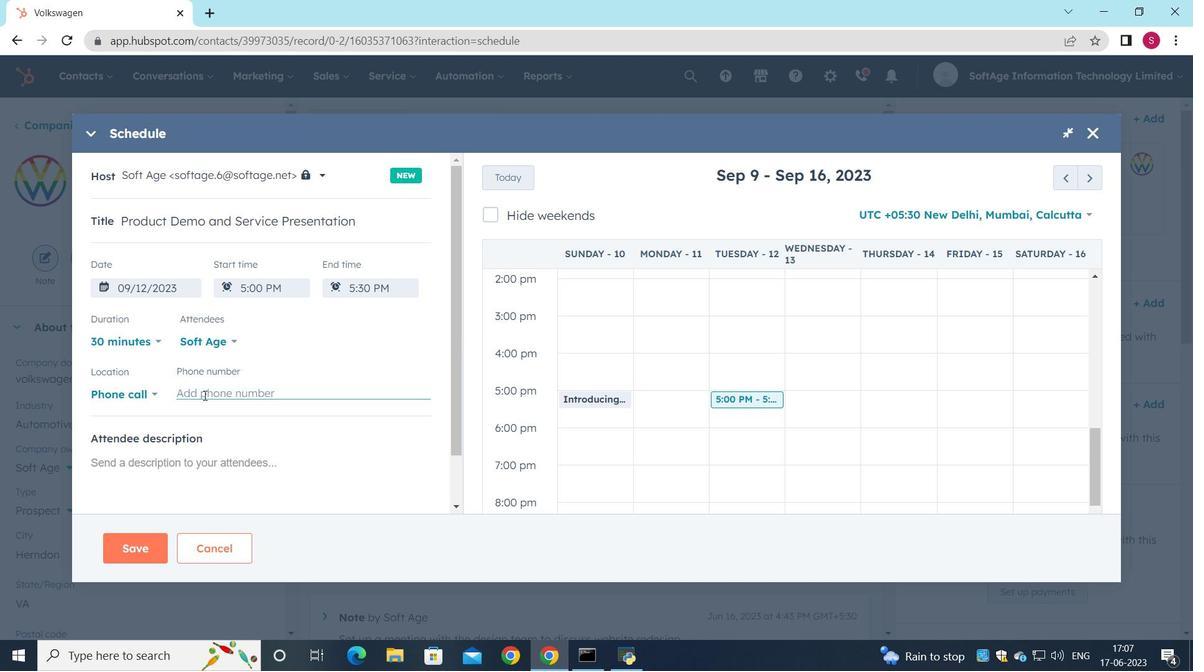 
Action: Mouse pressed left at (205, 391)
Screenshot: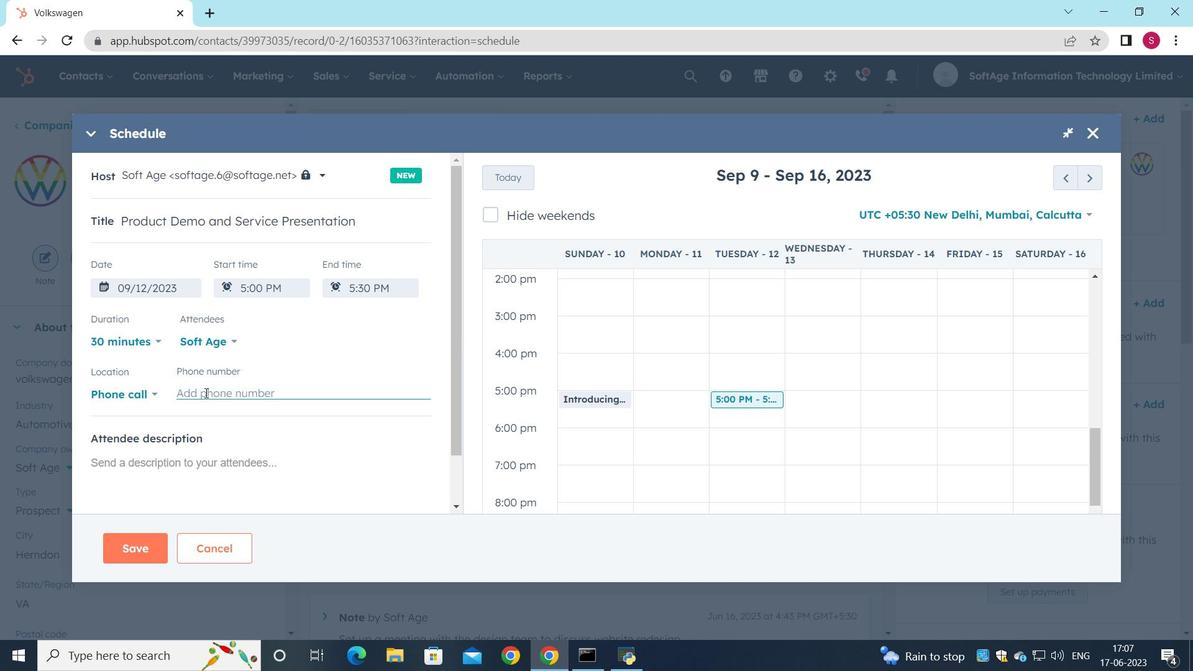 
Action: Key pressed <Key.shift_r>(718<Key.shift_r>)<Key.space>987-6595
Screenshot: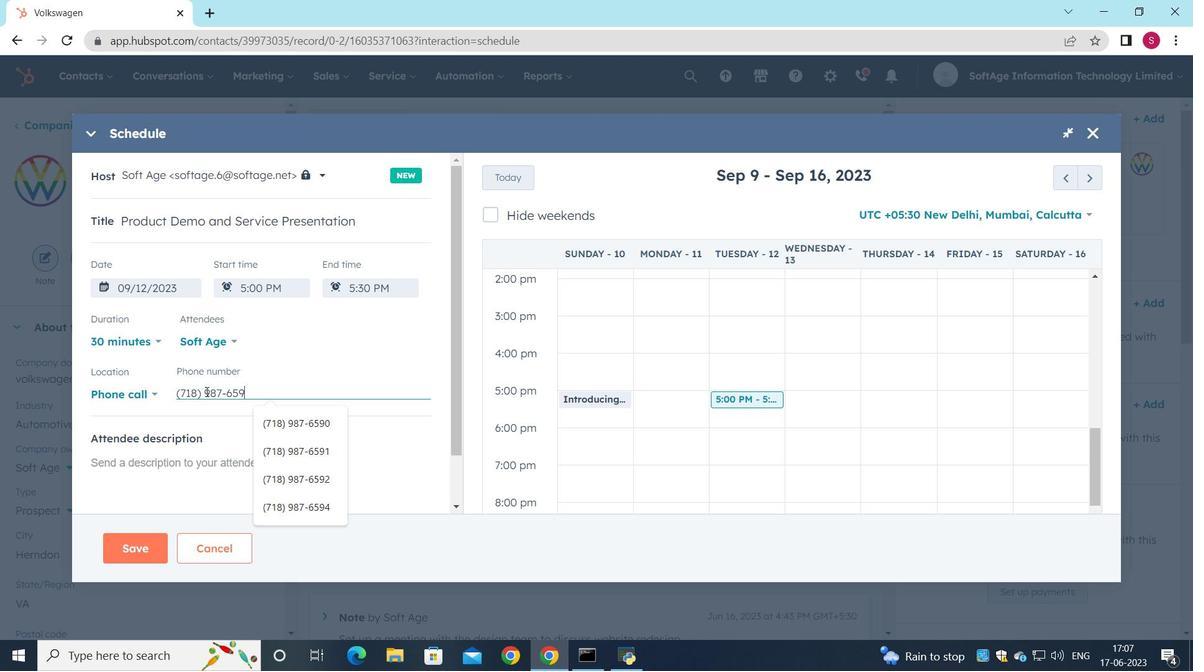 
Action: Mouse moved to (154, 456)
Screenshot: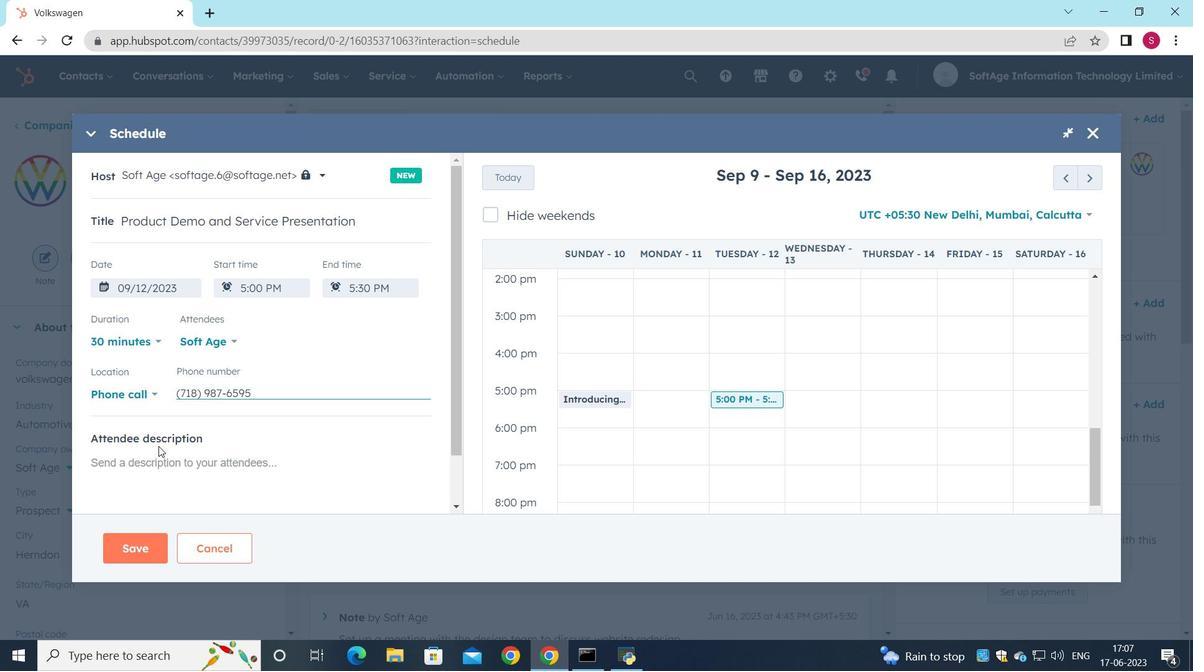 
Action: Mouse pressed left at (154, 456)
Screenshot: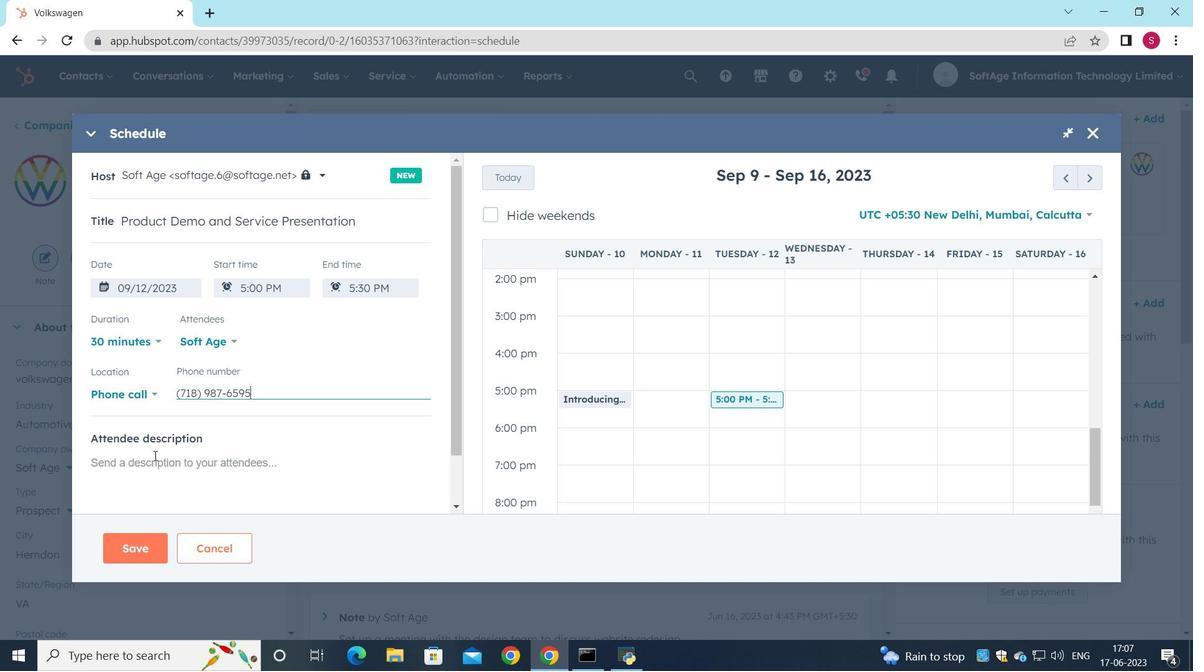 
Action: Key pressed <Key.shift><Key.shift>For<Key.space>further<Key.space>discusso<Key.backspace>ion<Key.space>on<Key.space>products<Key.space>kindly<Key.space>join<Key.space>thr<Key.backspace>e<Key.space>meeting.
Screenshot: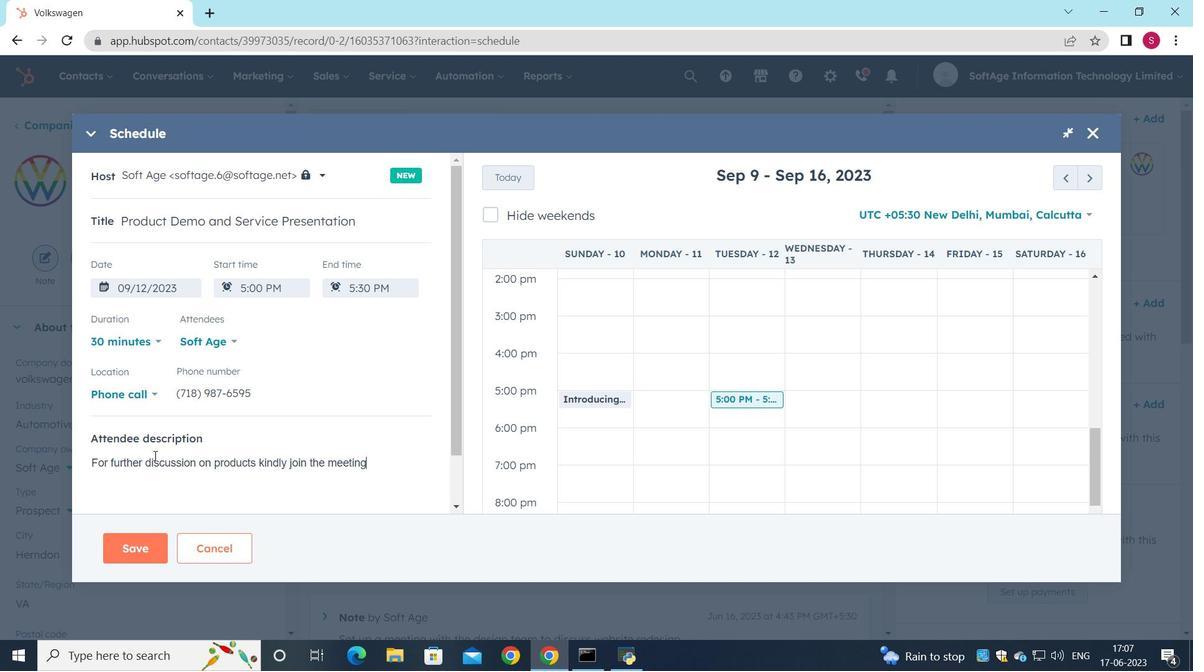 
Action: Mouse moved to (257, 465)
Screenshot: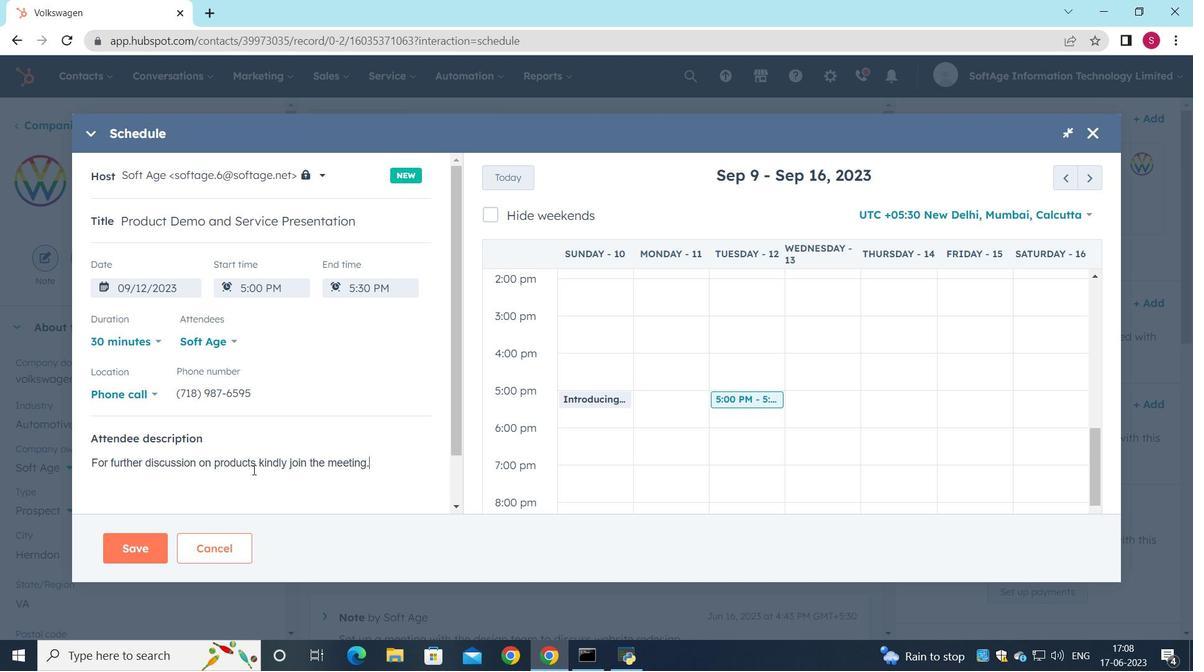 
Action: Mouse pressed left at (257, 465)
Screenshot: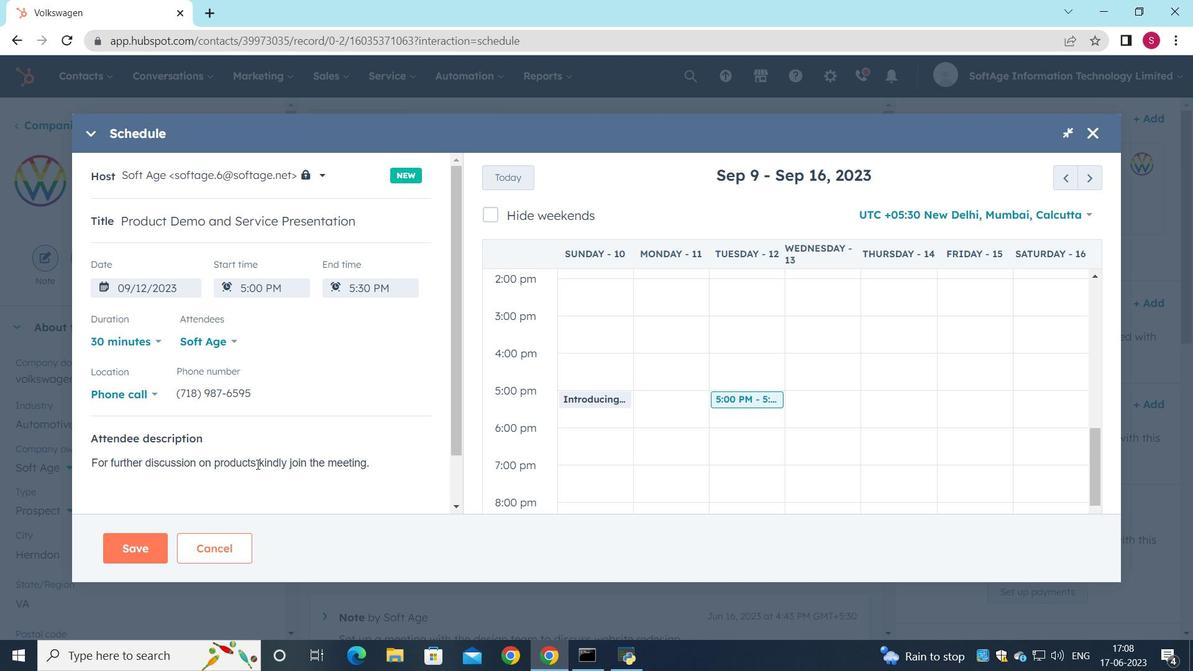 
Action: Key pressed ,
Screenshot: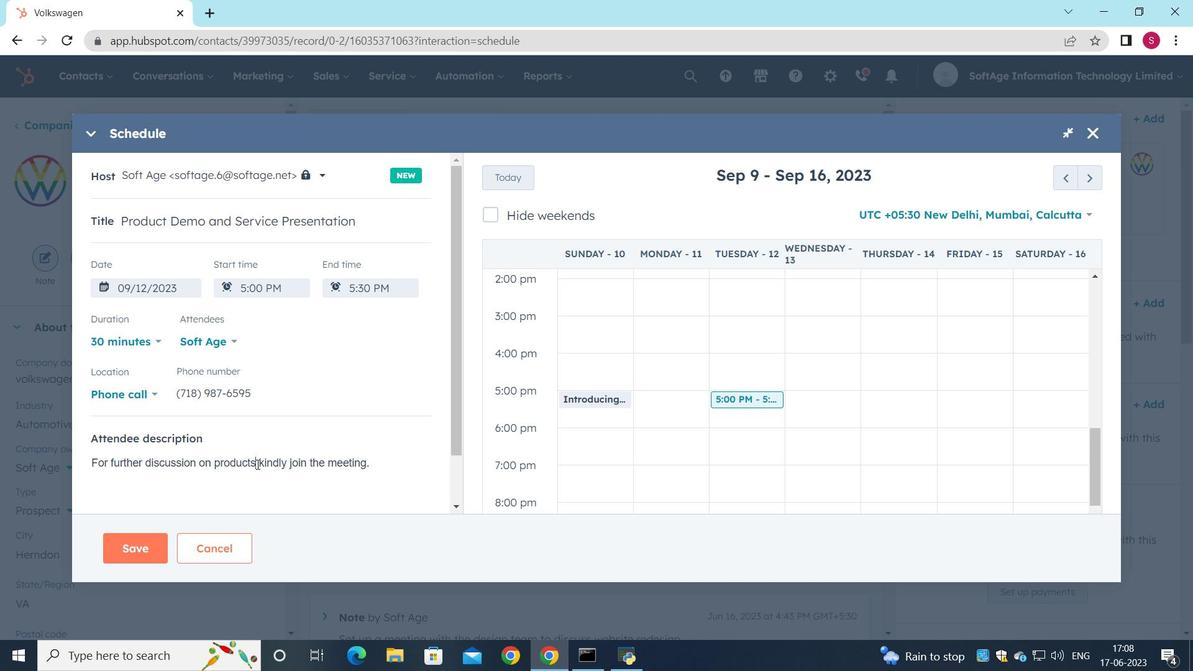 
Action: Mouse moved to (230, 343)
Screenshot: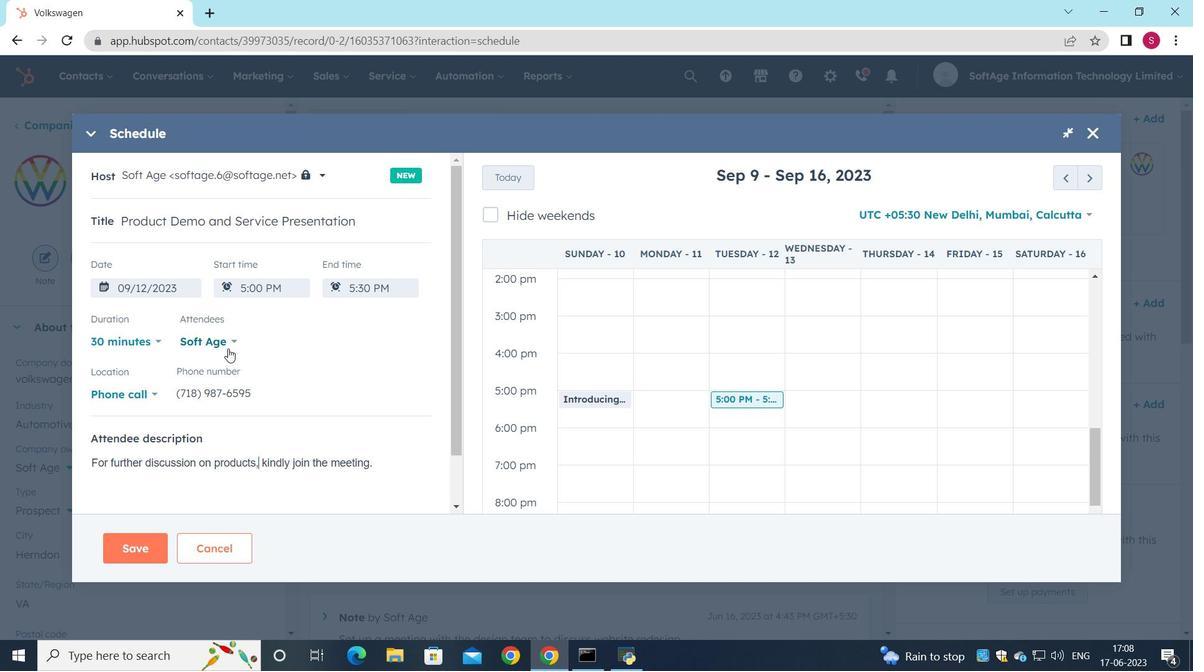 
Action: Mouse pressed left at (230, 343)
Screenshot: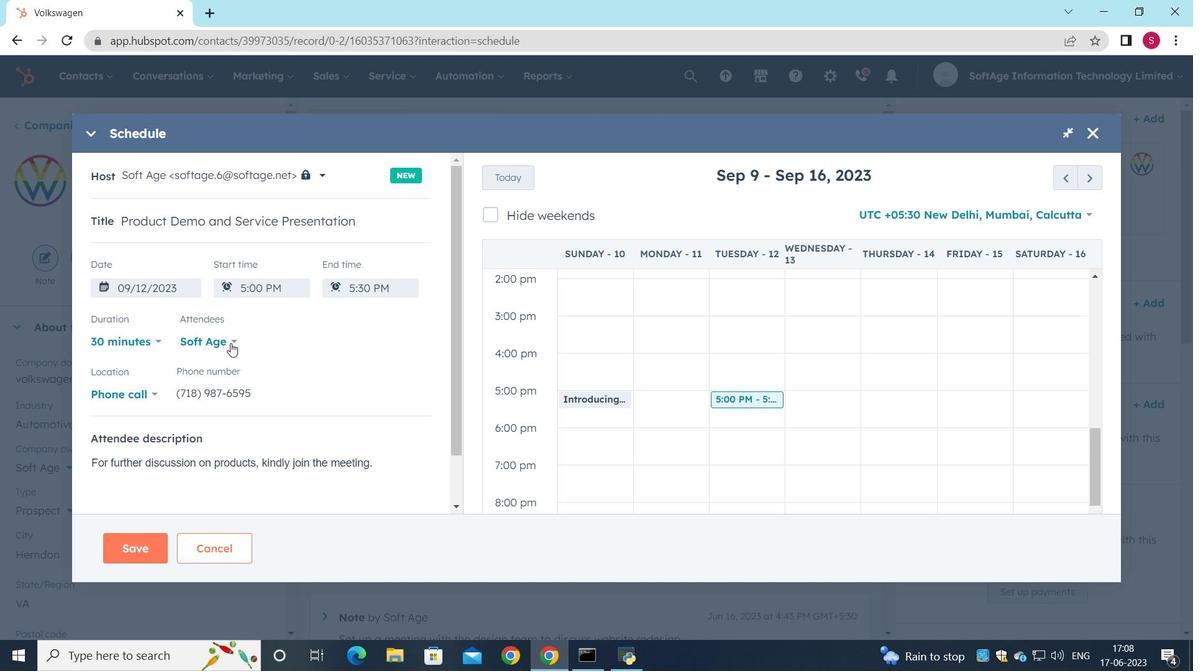 
Action: Mouse moved to (131, 533)
Screenshot: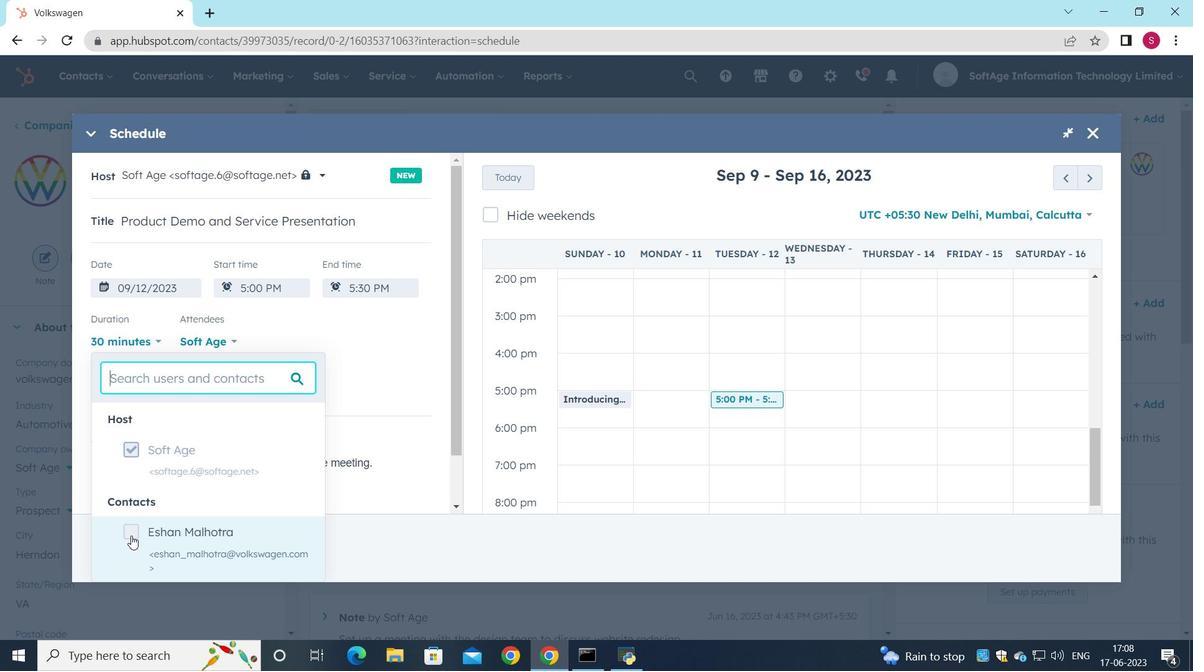
Action: Mouse pressed left at (131, 533)
Screenshot: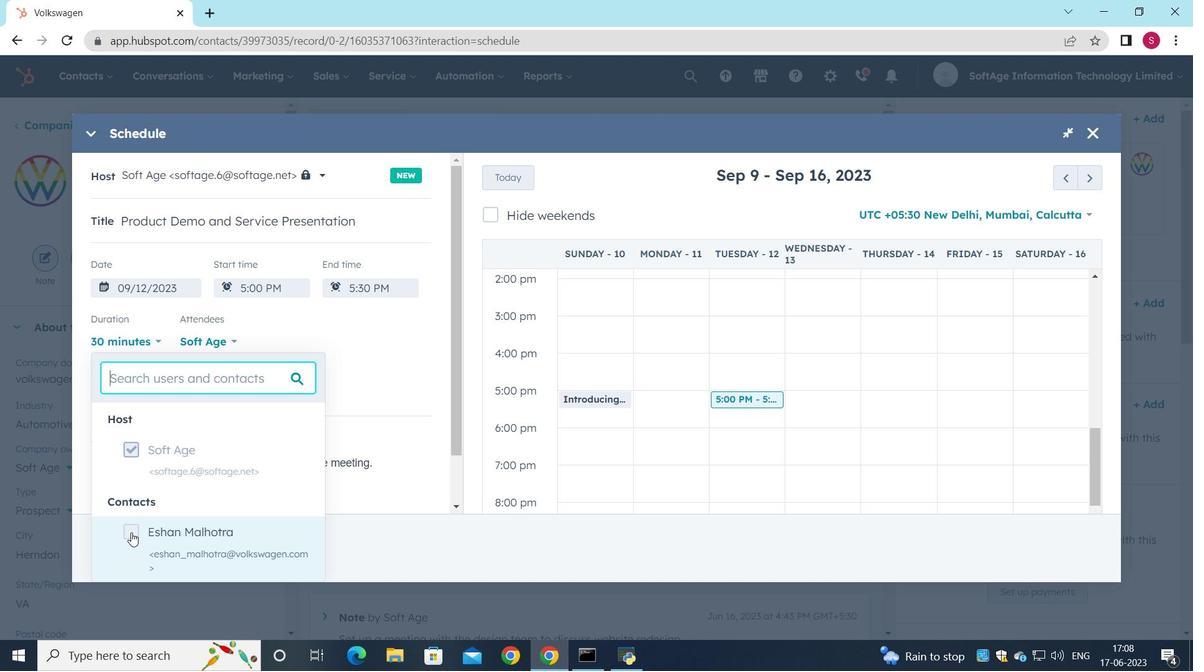 
Action: Mouse moved to (367, 436)
Screenshot: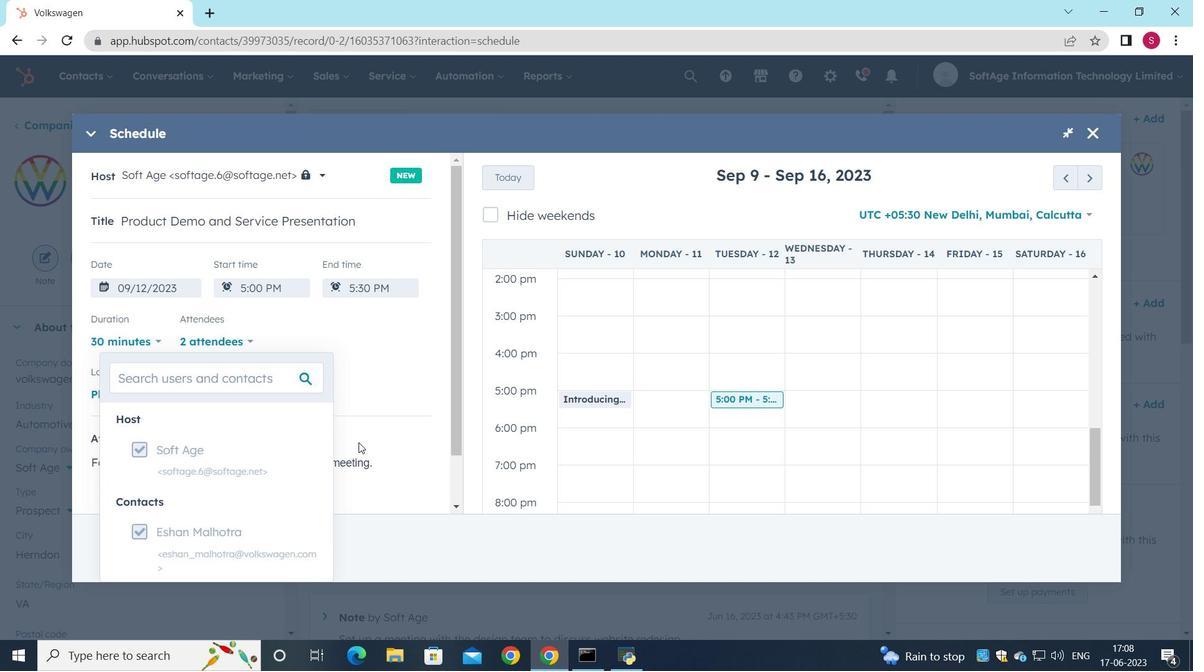 
Action: Mouse pressed left at (367, 436)
Screenshot: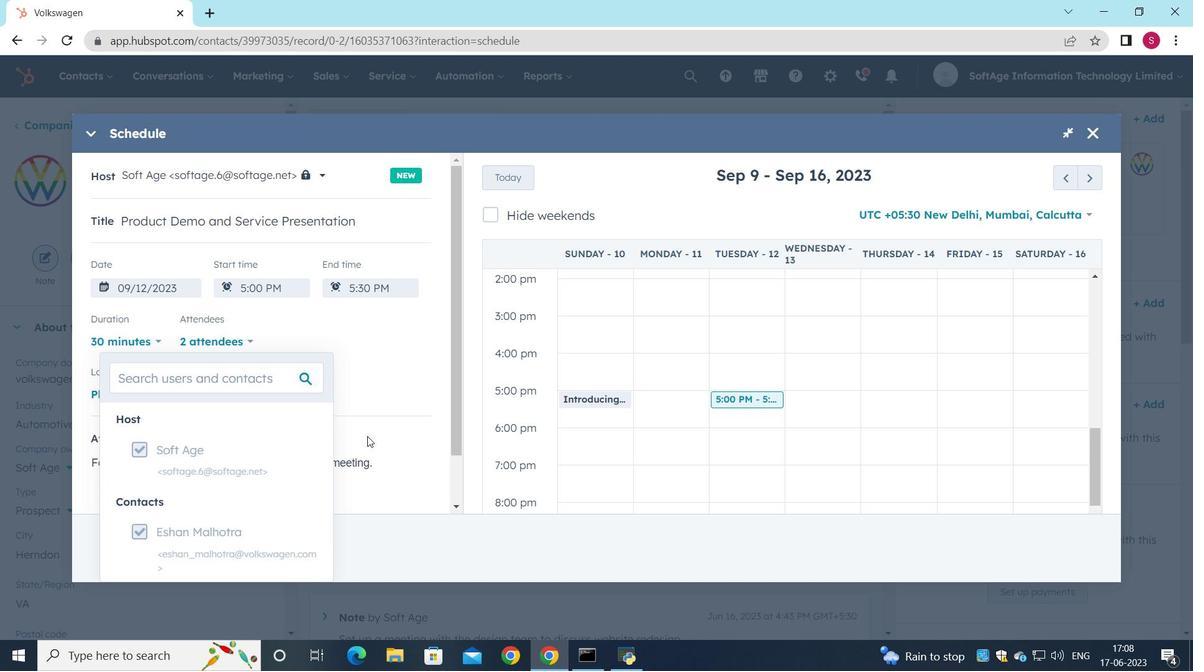 
Action: Mouse moved to (114, 547)
Screenshot: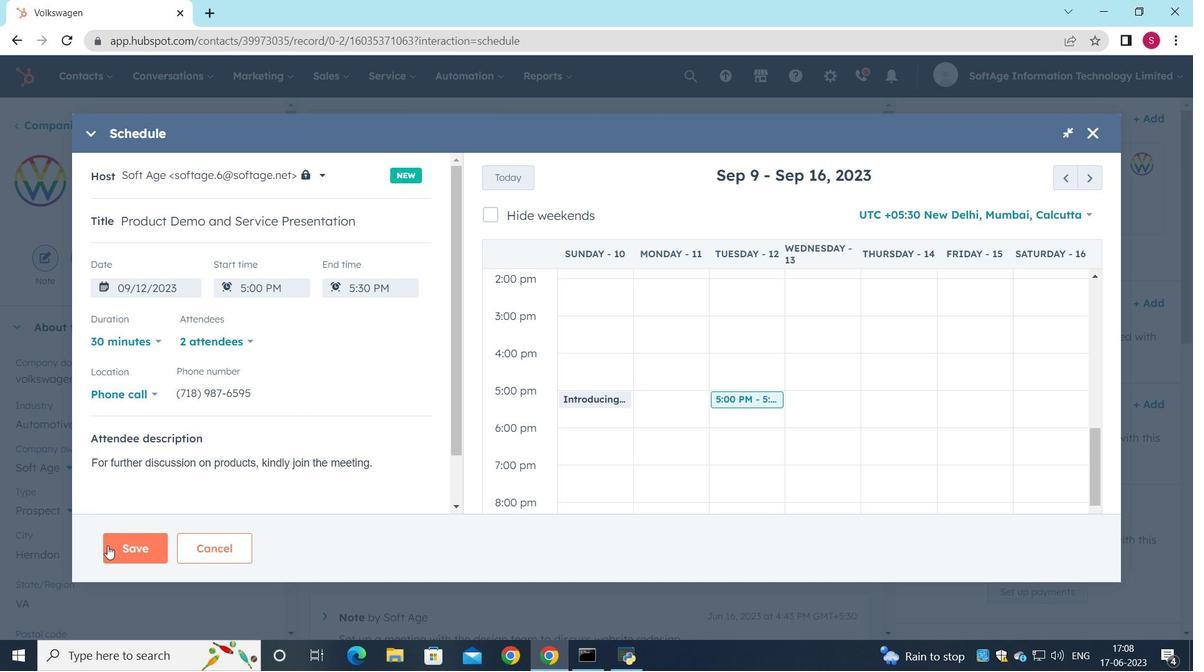 
Action: Mouse pressed left at (114, 547)
Screenshot: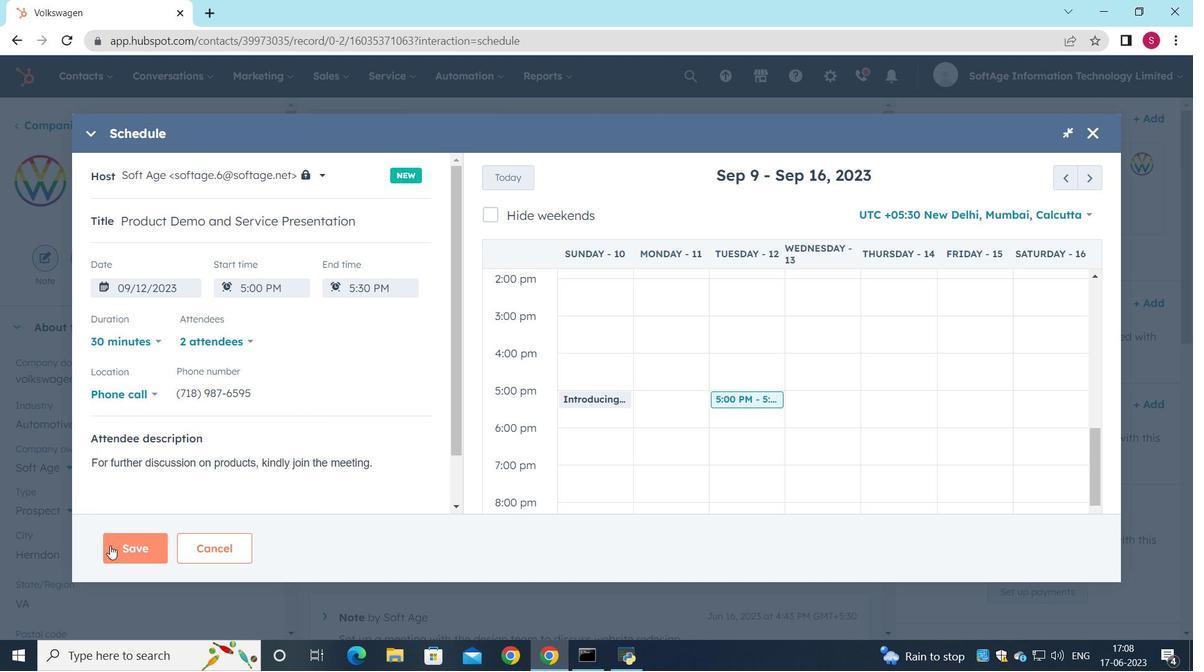 
Action: Mouse moved to (223, 530)
Screenshot: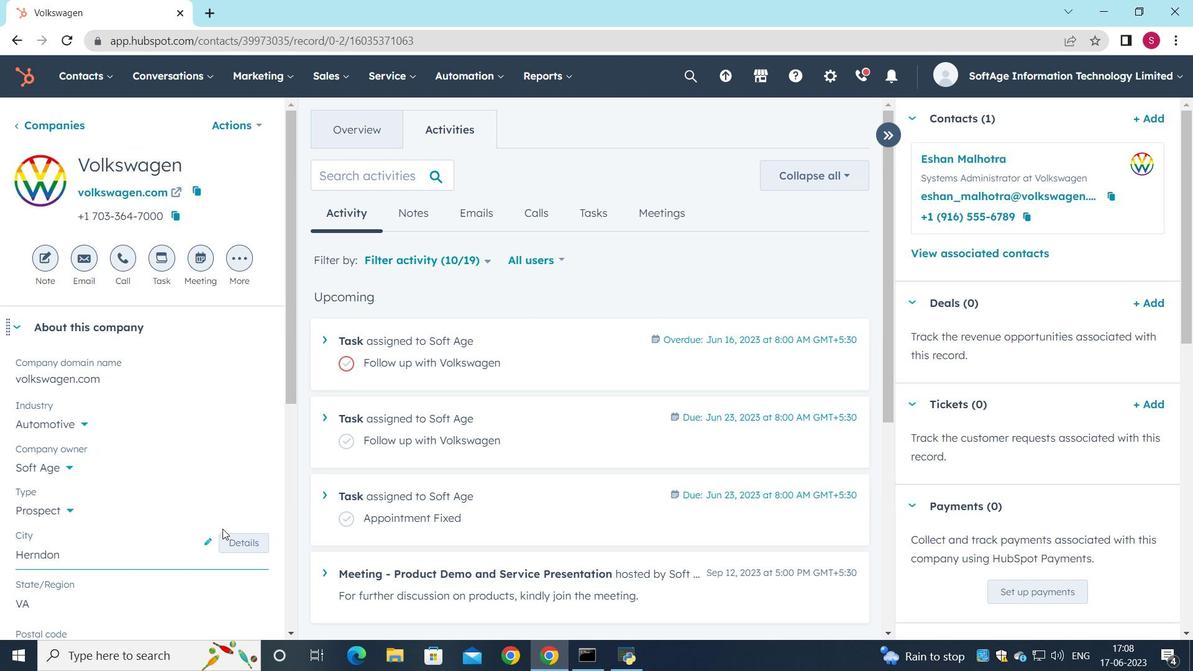 
